 Task: Create ChildIssue0000000406 as Child Issue of Issue Issue0000000203 in Backlog  in Scrum Project Project0000000041 in Jira. Create ChildIssue0000000407 as Child Issue of Issue Issue0000000204 in Backlog  in Scrum Project Project0000000041 in Jira. Create ChildIssue0000000408 as Child Issue of Issue Issue0000000204 in Backlog  in Scrum Project Project0000000041 in Jira. Create ChildIssue0000000409 as Child Issue of Issue Issue0000000205 in Backlog  in Scrum Project Project0000000041 in Jira. Create ChildIssue0000000410 as Child Issue of Issue Issue0000000205 in Backlog  in Scrum Project Project0000000041 in Jira
Action: Mouse moved to (364, 444)
Screenshot: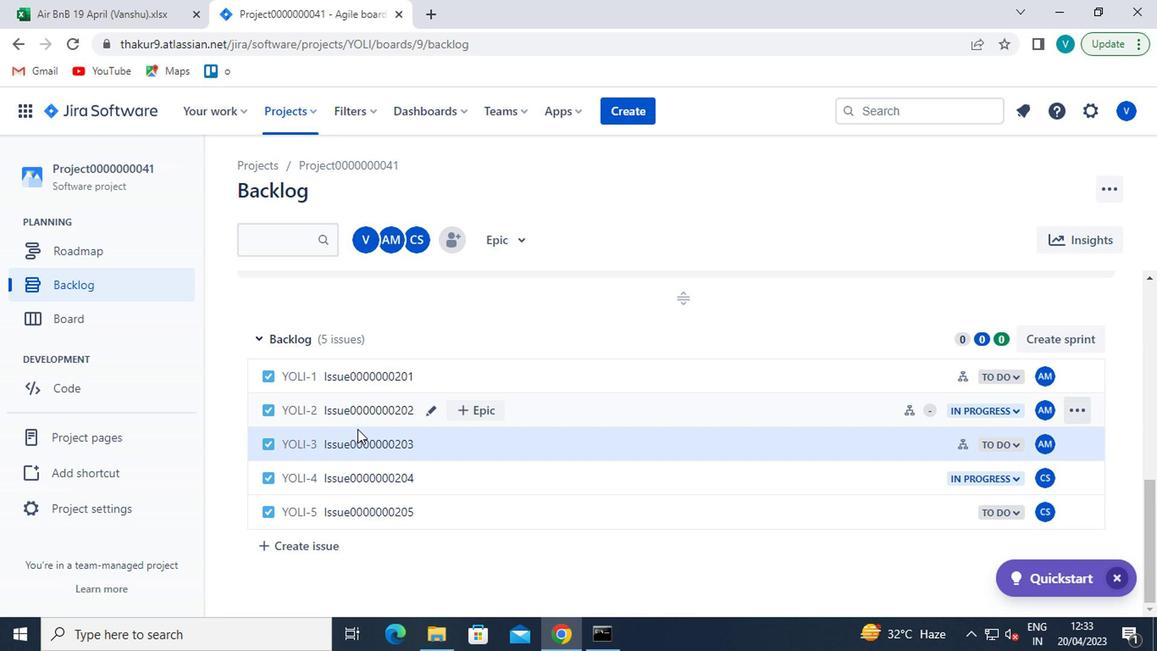 
Action: Mouse pressed left at (364, 444)
Screenshot: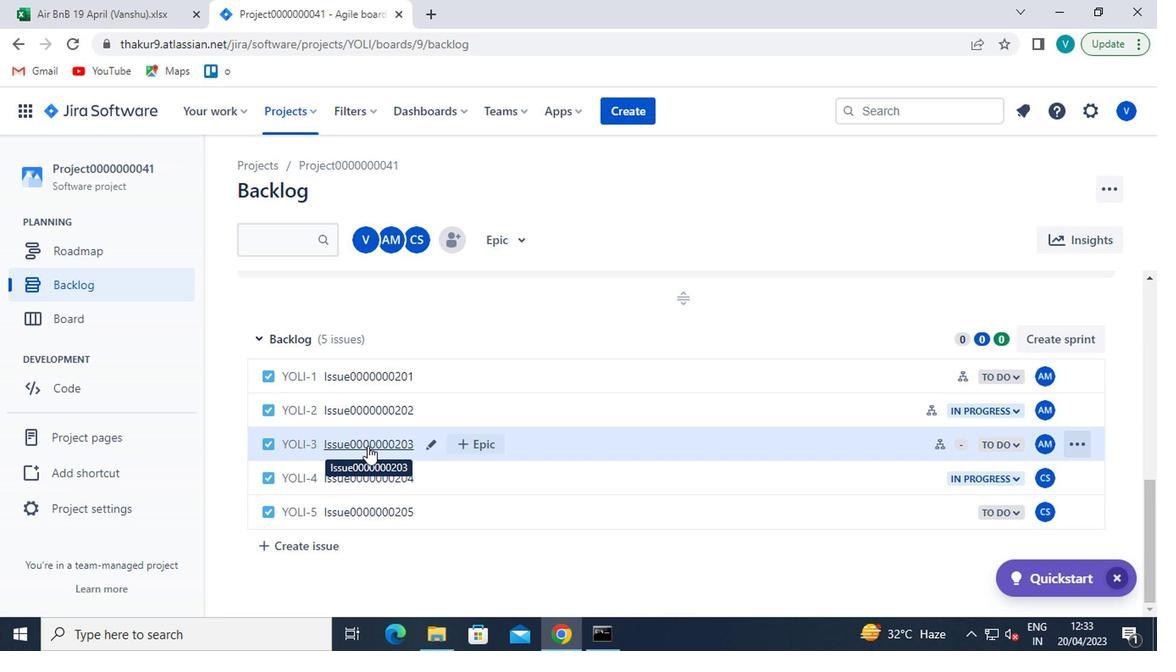 
Action: Mouse moved to (860, 360)
Screenshot: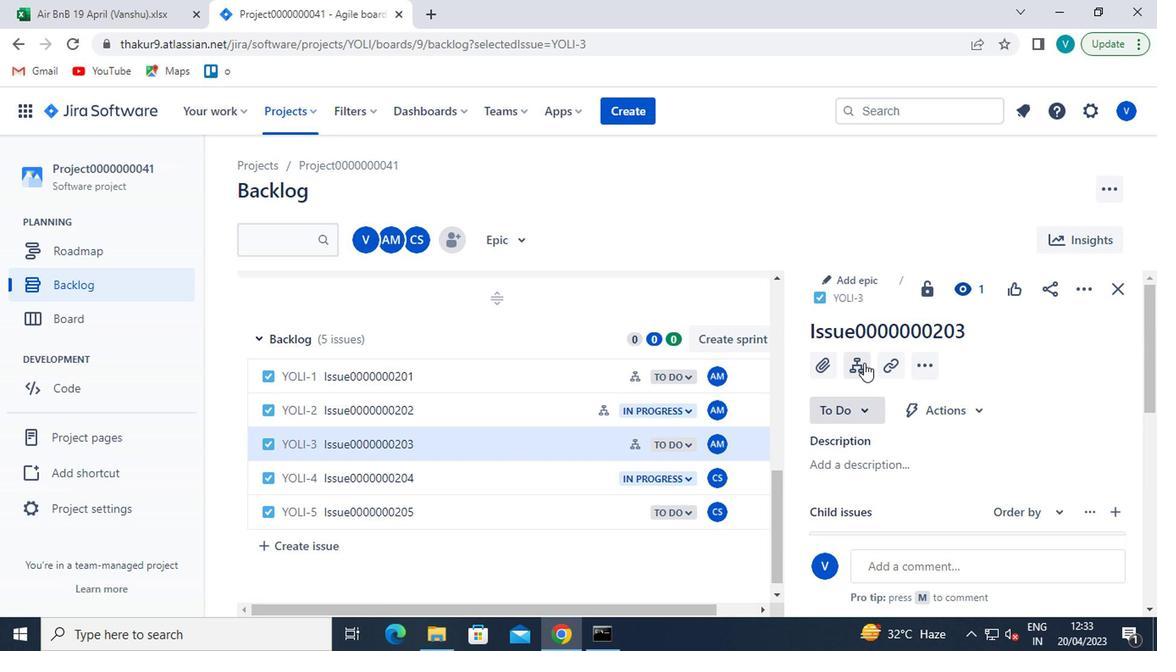 
Action: Mouse pressed left at (860, 360)
Screenshot: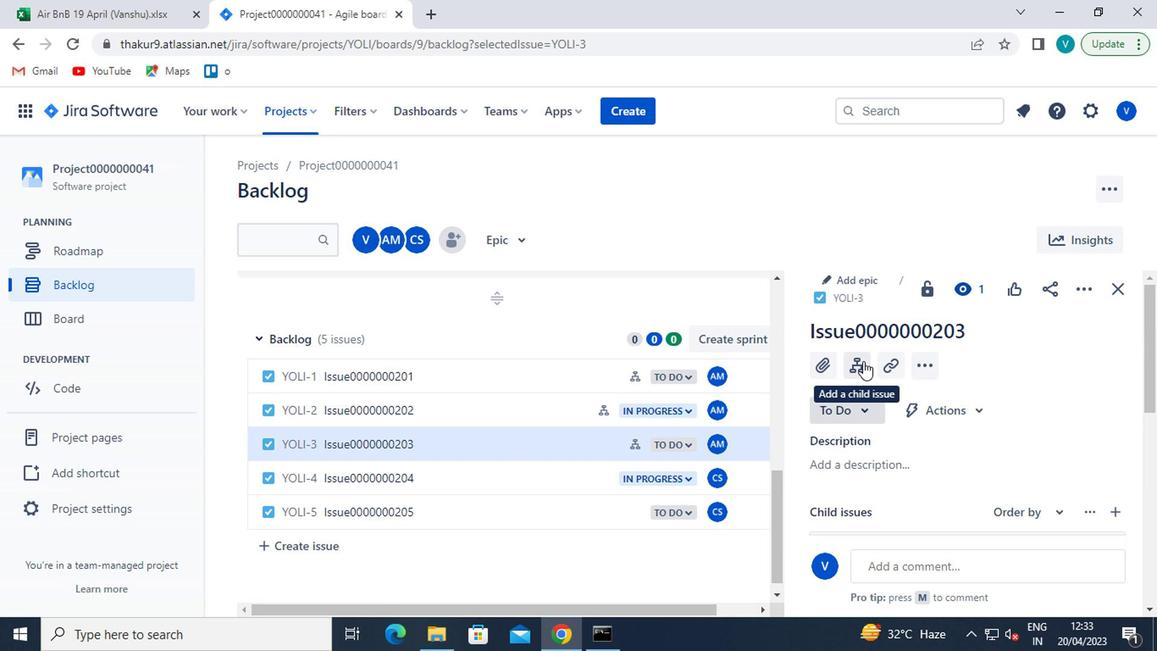 
Action: Mouse moved to (891, 431)
Screenshot: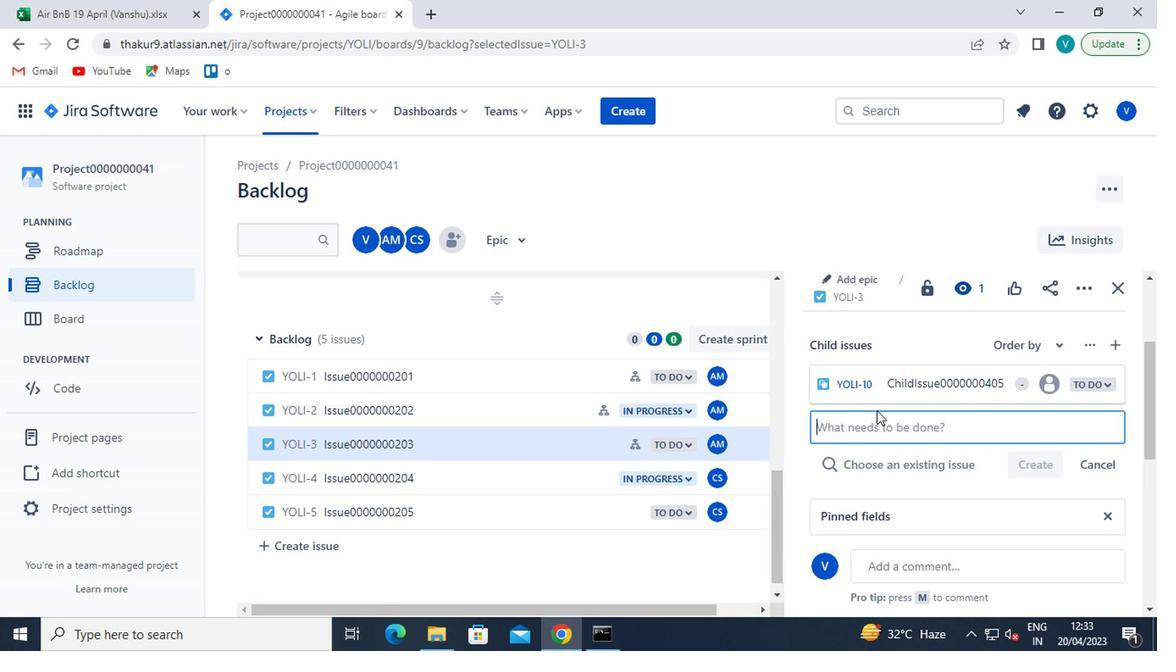 
Action: Mouse pressed left at (891, 431)
Screenshot: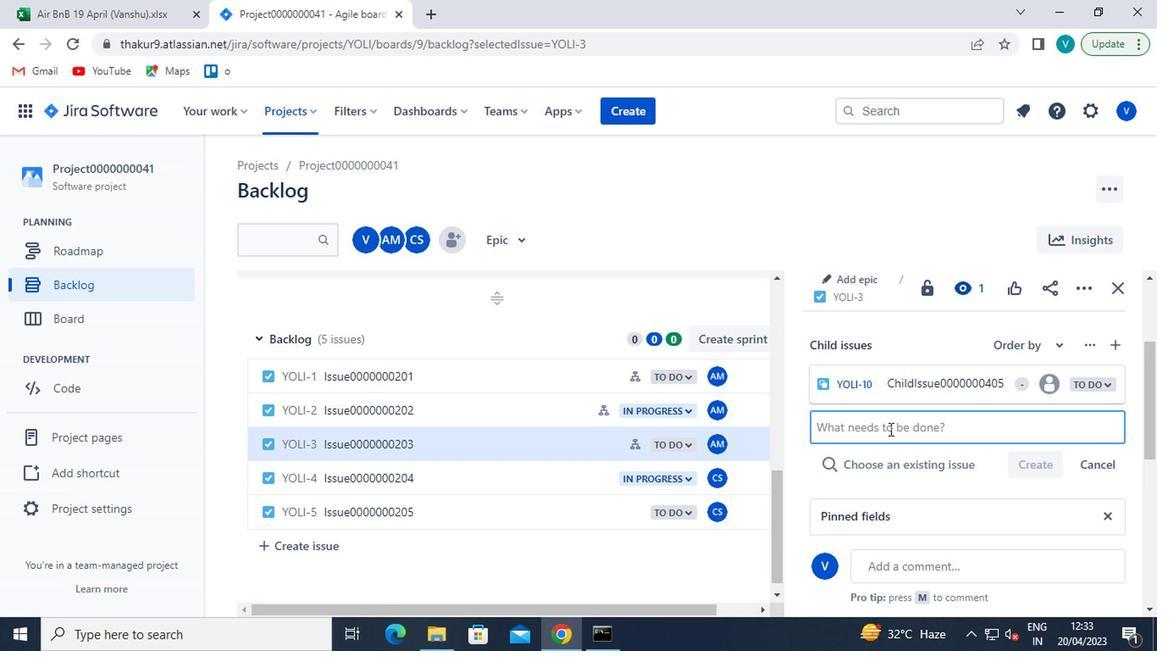 
Action: Mouse moved to (871, 446)
Screenshot: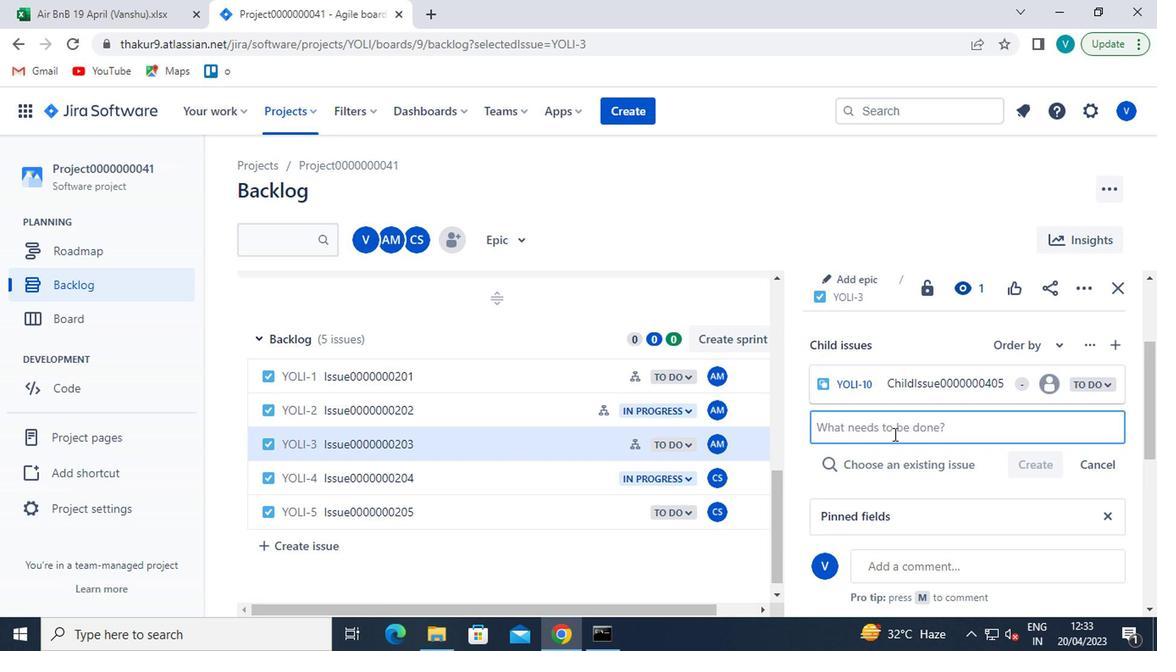 
Action: Key pressed <Key.shift>CHILD<Key.shift>ISSUE0
Screenshot: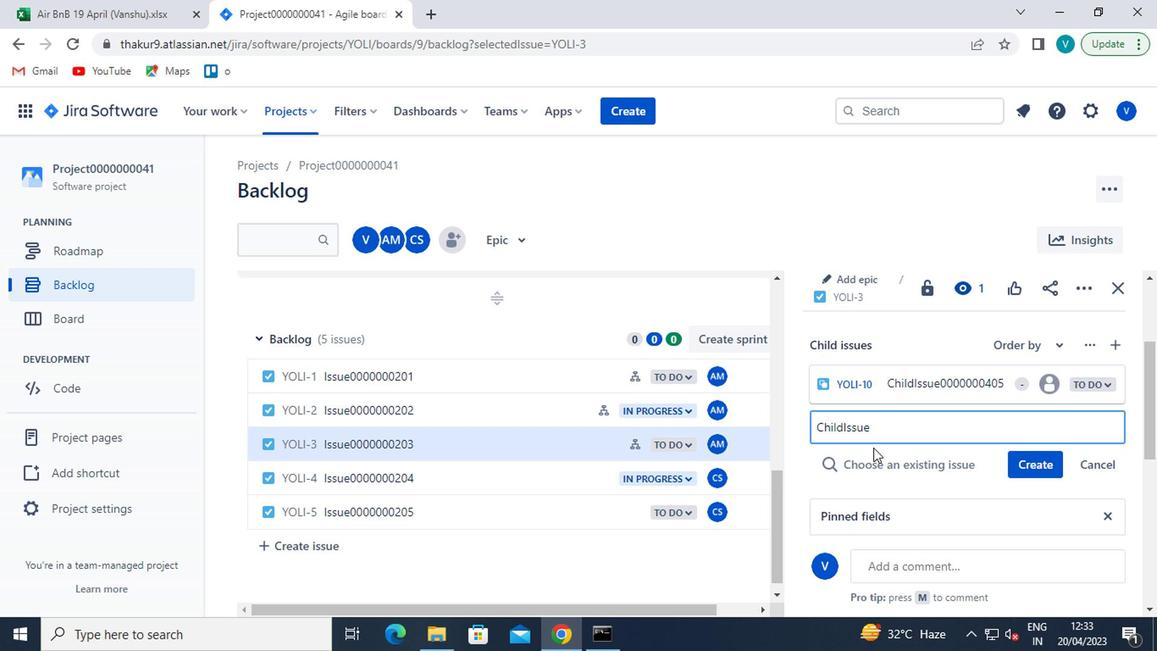
Action: Mouse moved to (867, 449)
Screenshot: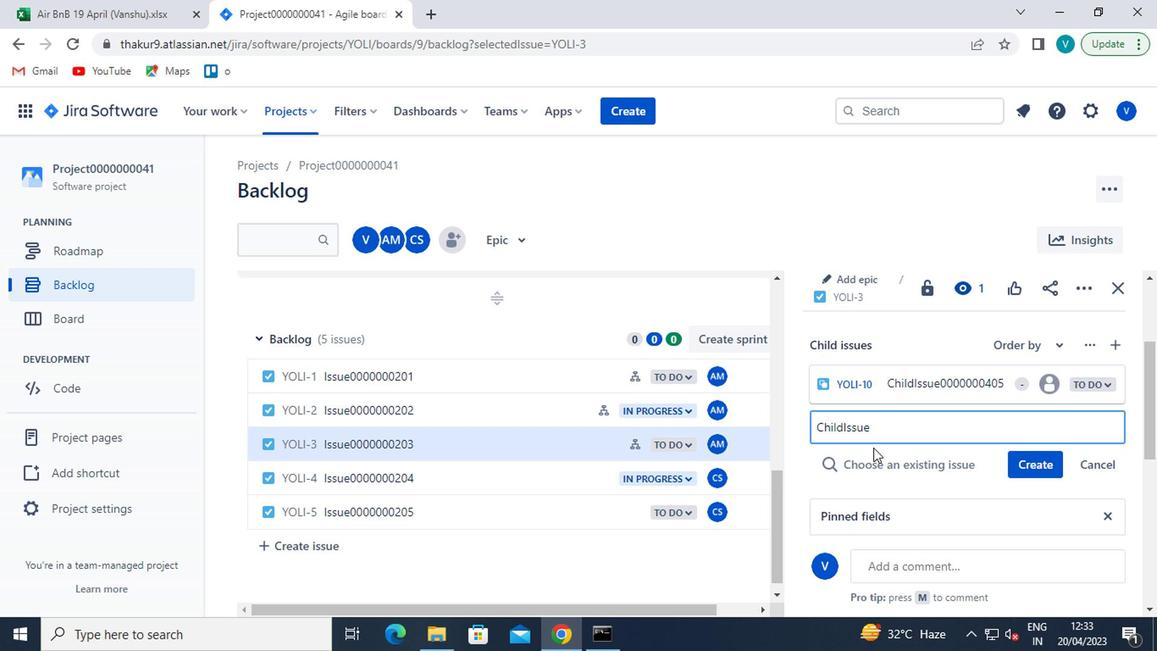 
Action: Key pressed 0
Screenshot: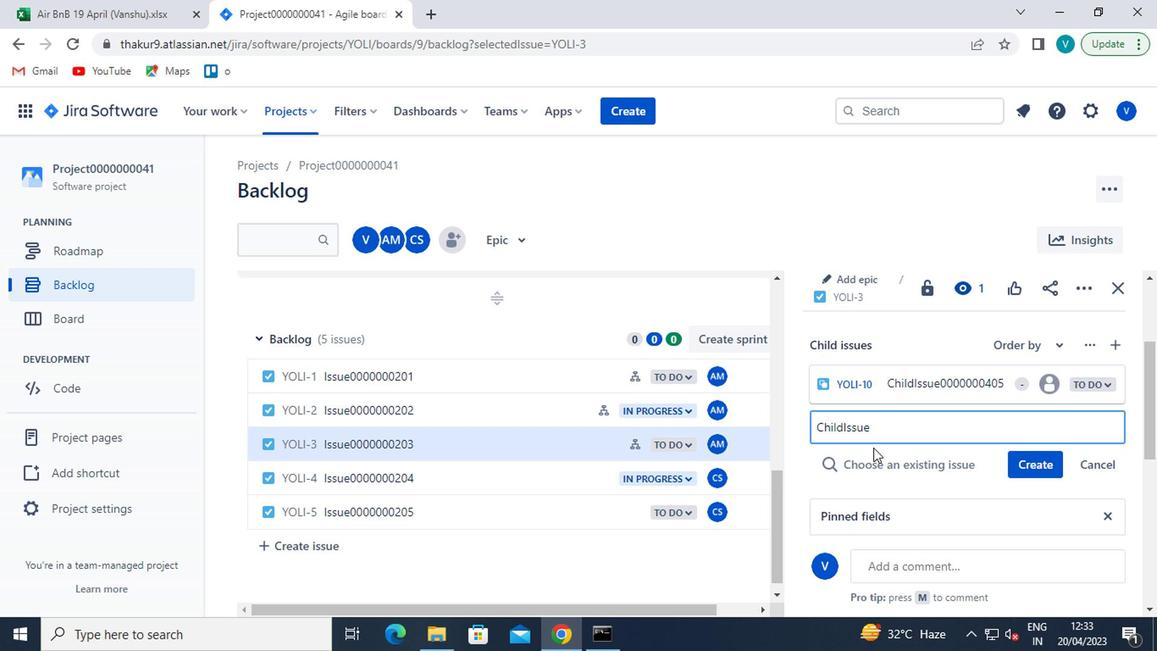 
Action: Mouse moved to (850, 460)
Screenshot: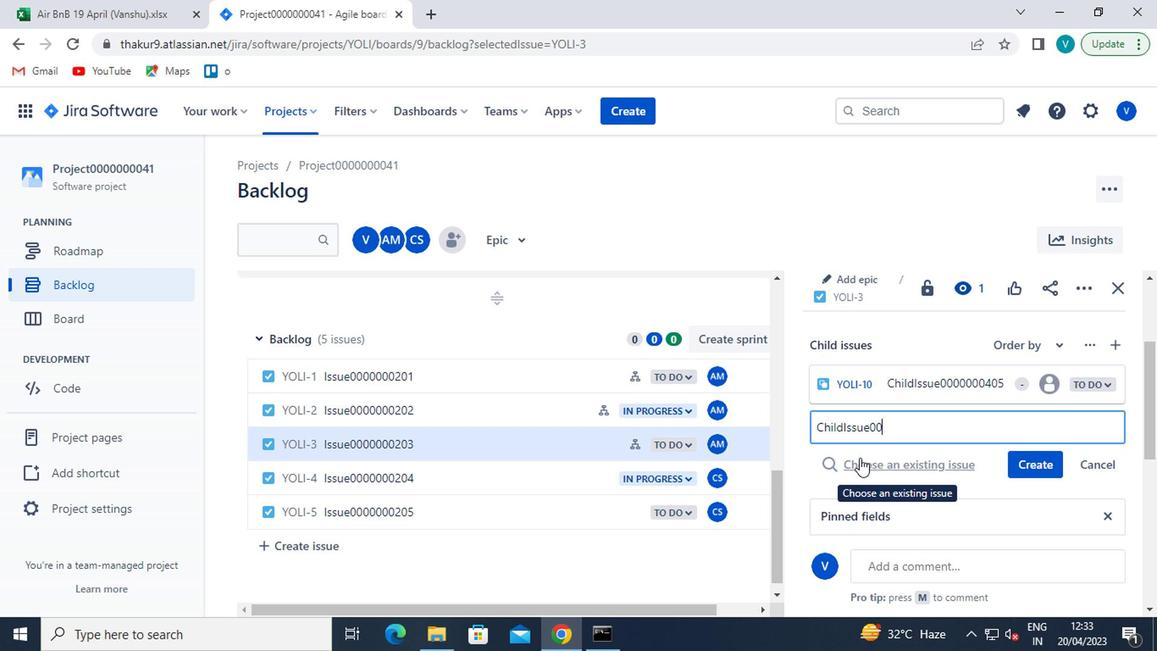 
Action: Key pressed 0
Screenshot: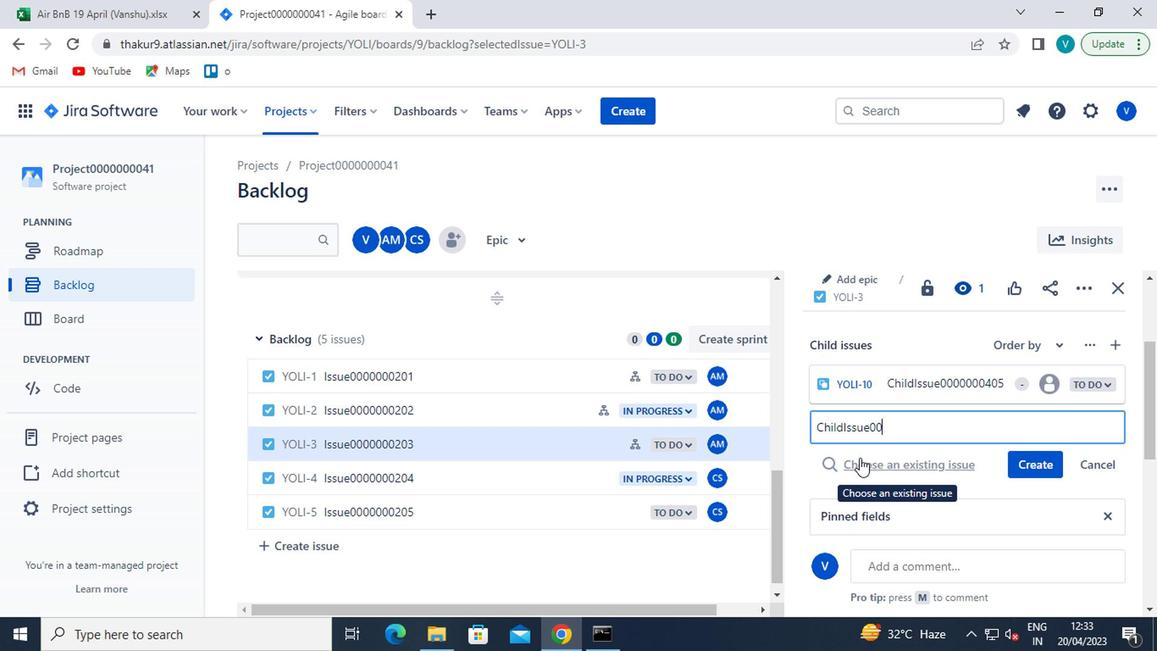
Action: Mouse moved to (844, 464)
Screenshot: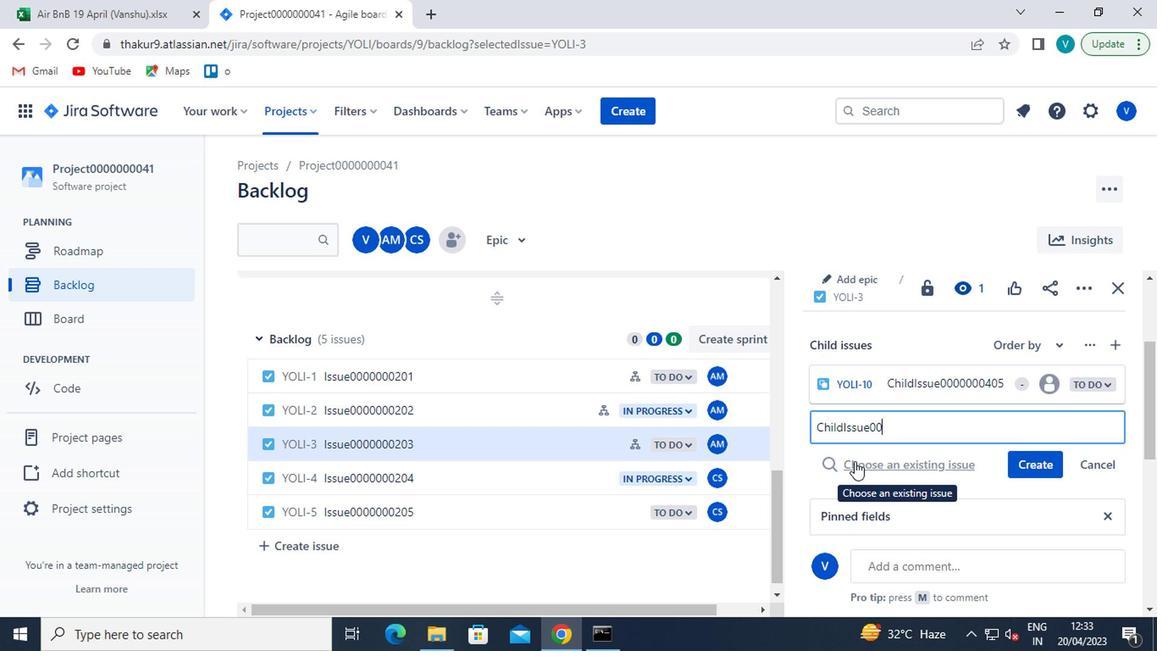 
Action: Key pressed 0
Screenshot: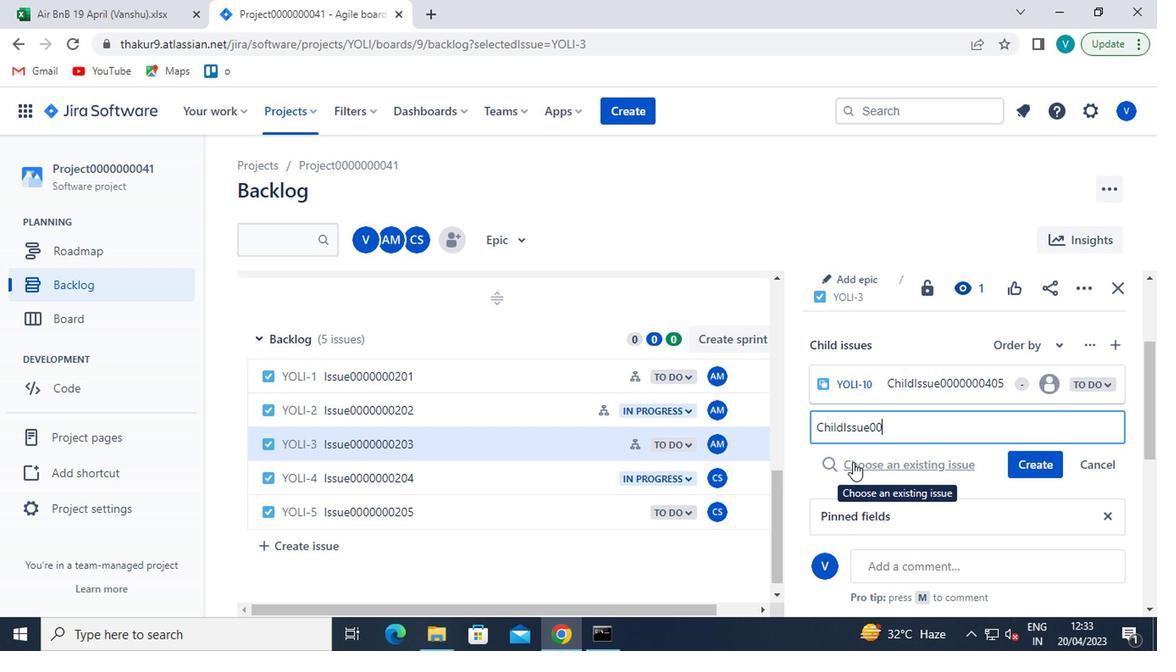
Action: Mouse moved to (842, 466)
Screenshot: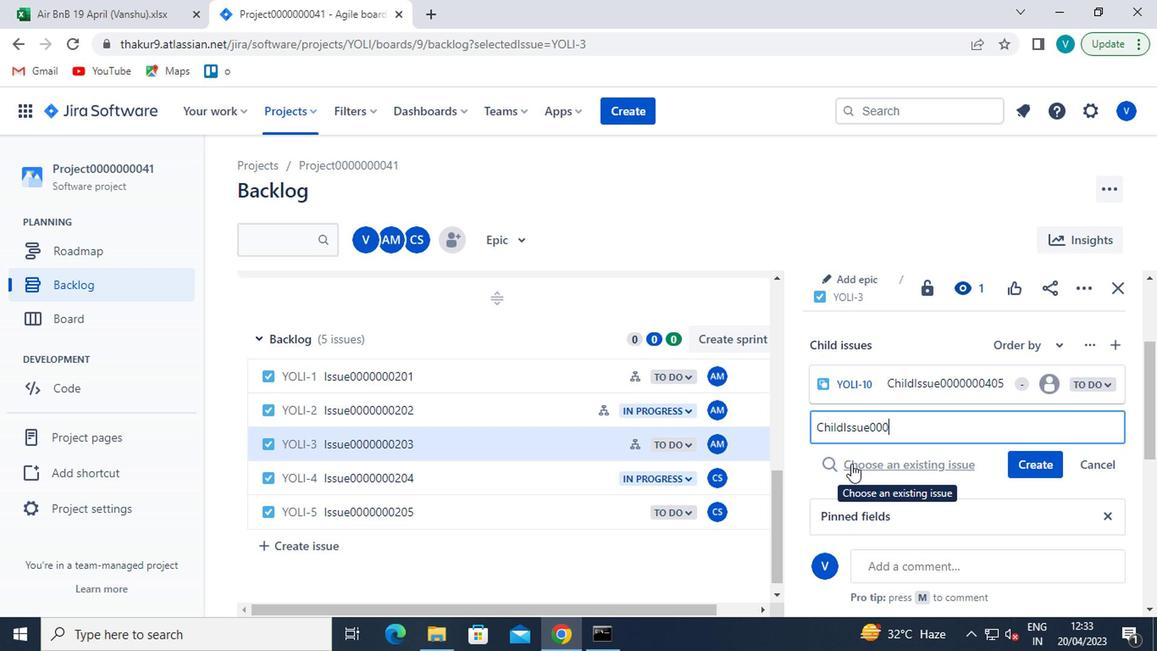
Action: Key pressed 0
Screenshot: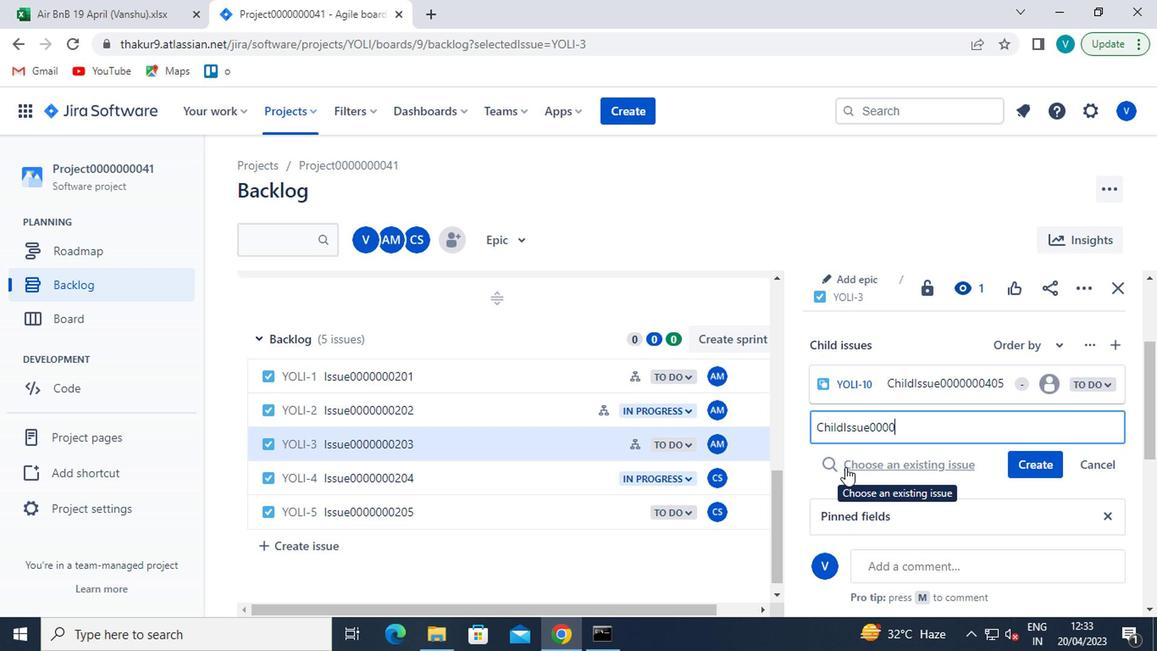 
Action: Mouse moved to (842, 466)
Screenshot: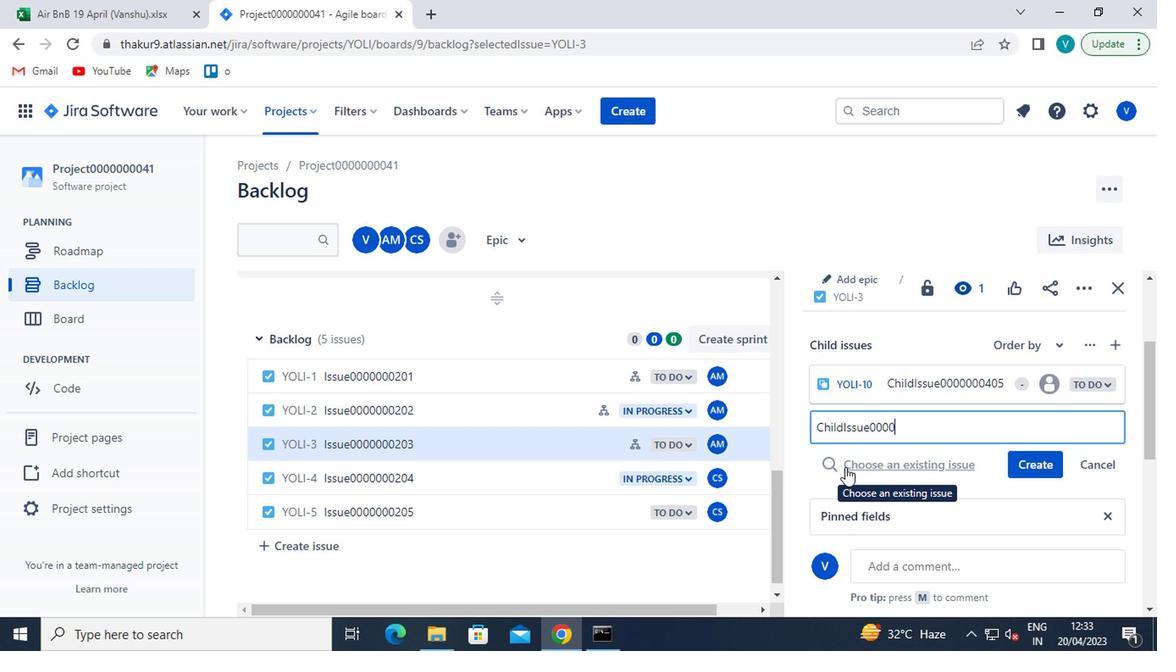 
Action: Key pressed 0
Screenshot: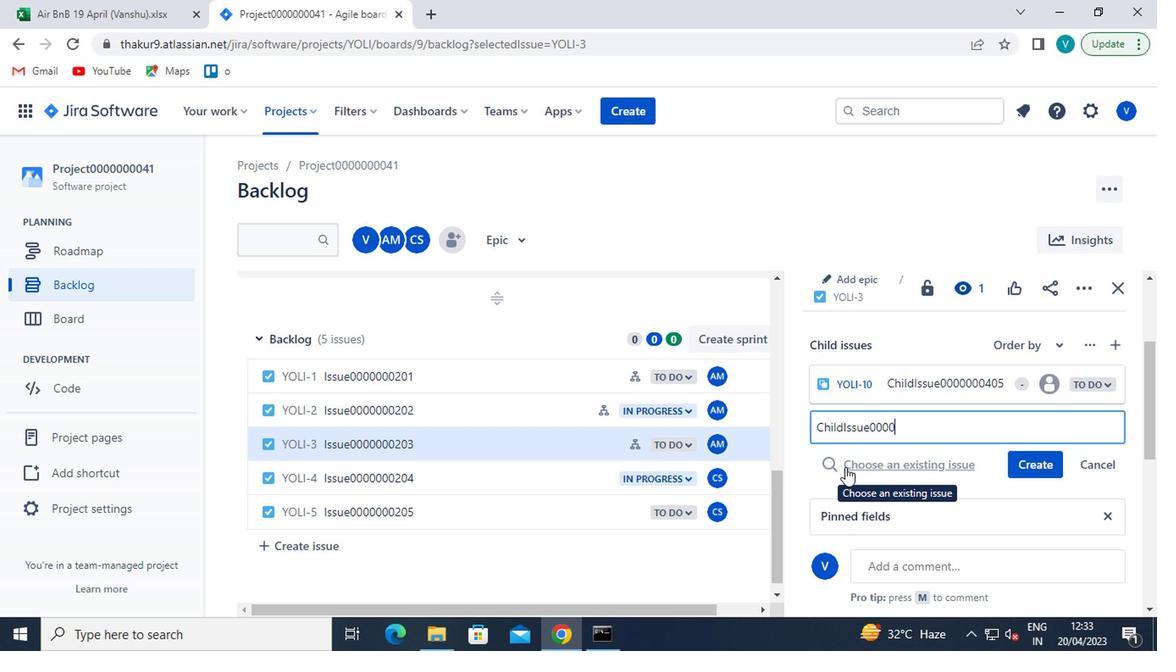 
Action: Mouse moved to (840, 468)
Screenshot: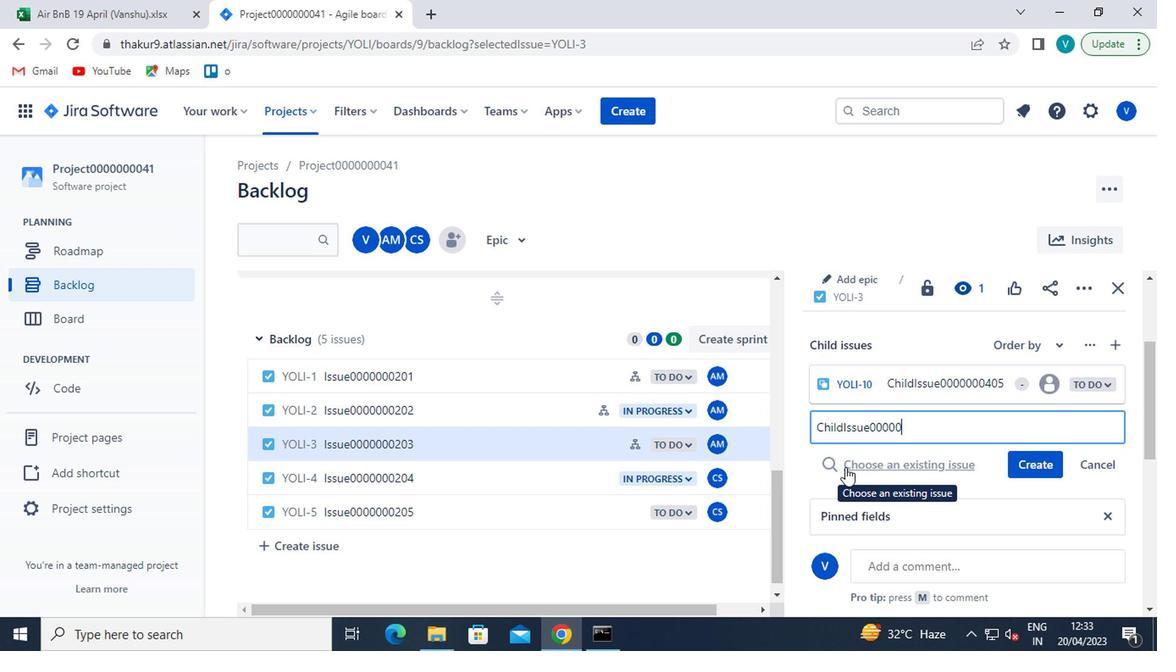 
Action: Key pressed 0
Screenshot: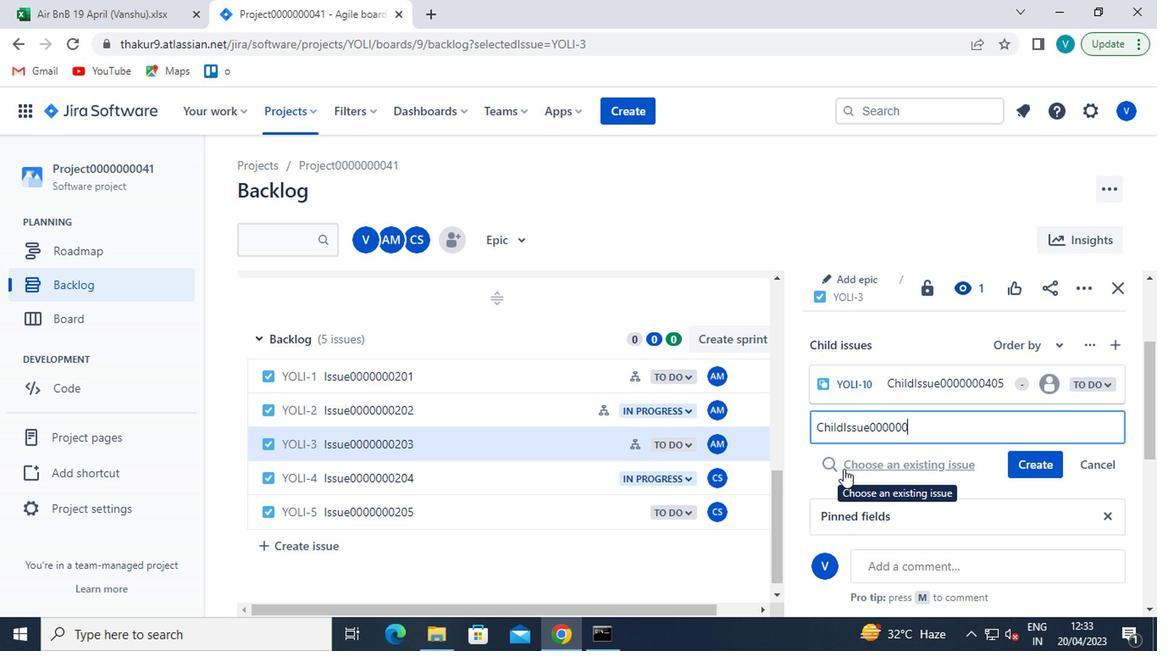 
Action: Mouse moved to (838, 469)
Screenshot: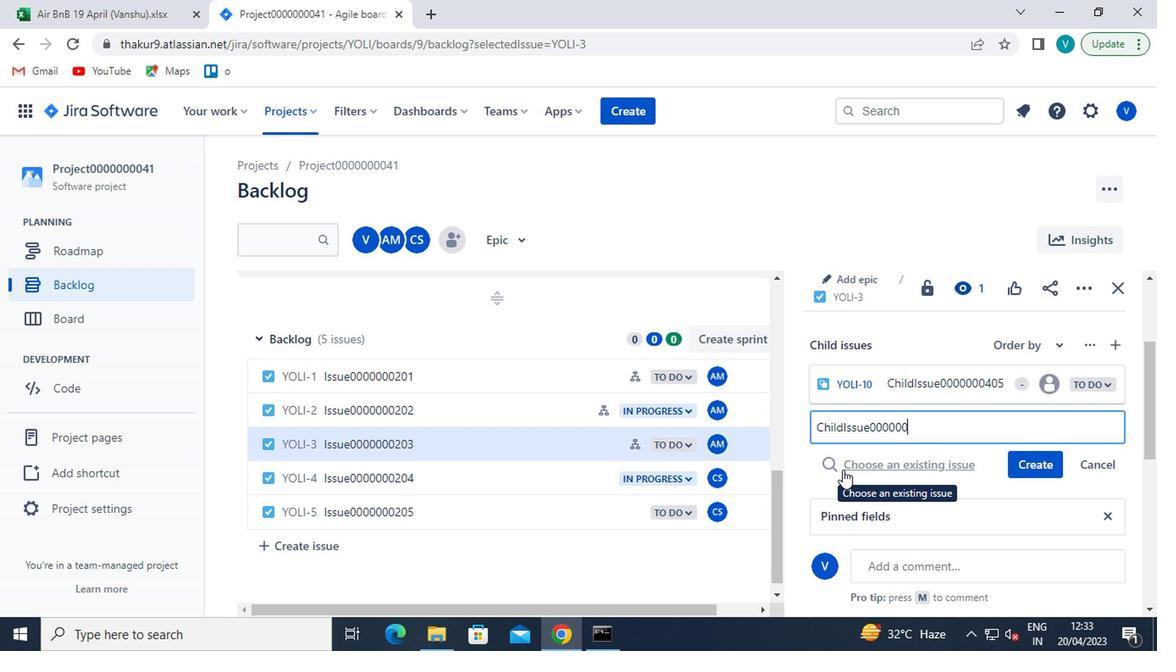 
Action: Key pressed 406
Screenshot: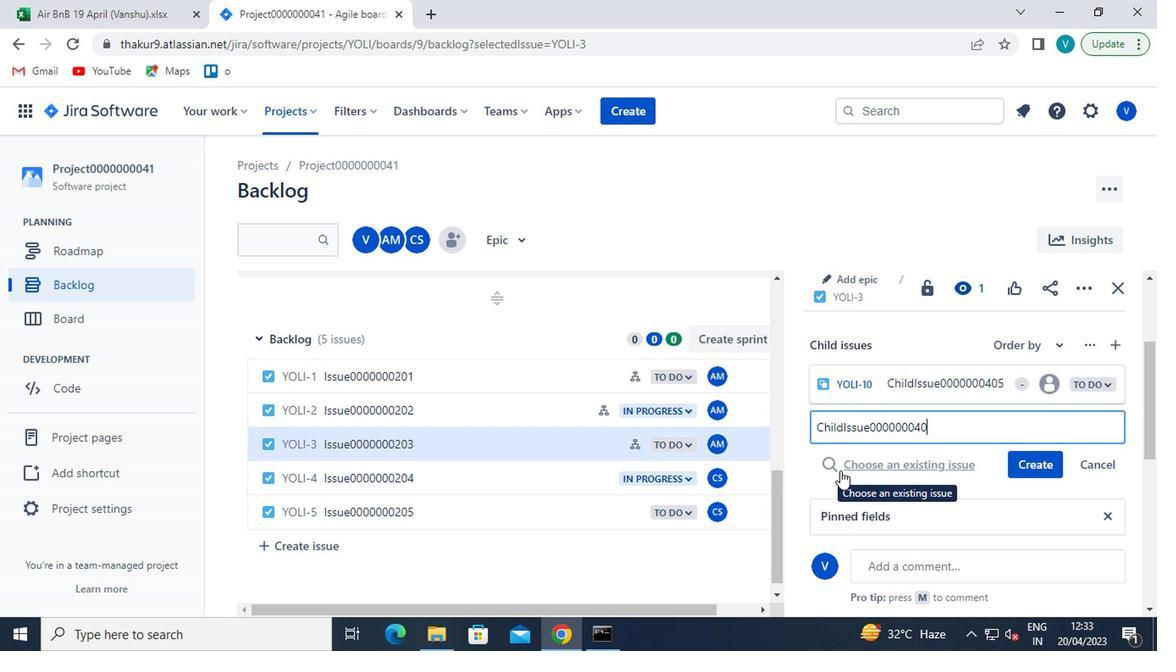 
Action: Mouse moved to (1038, 462)
Screenshot: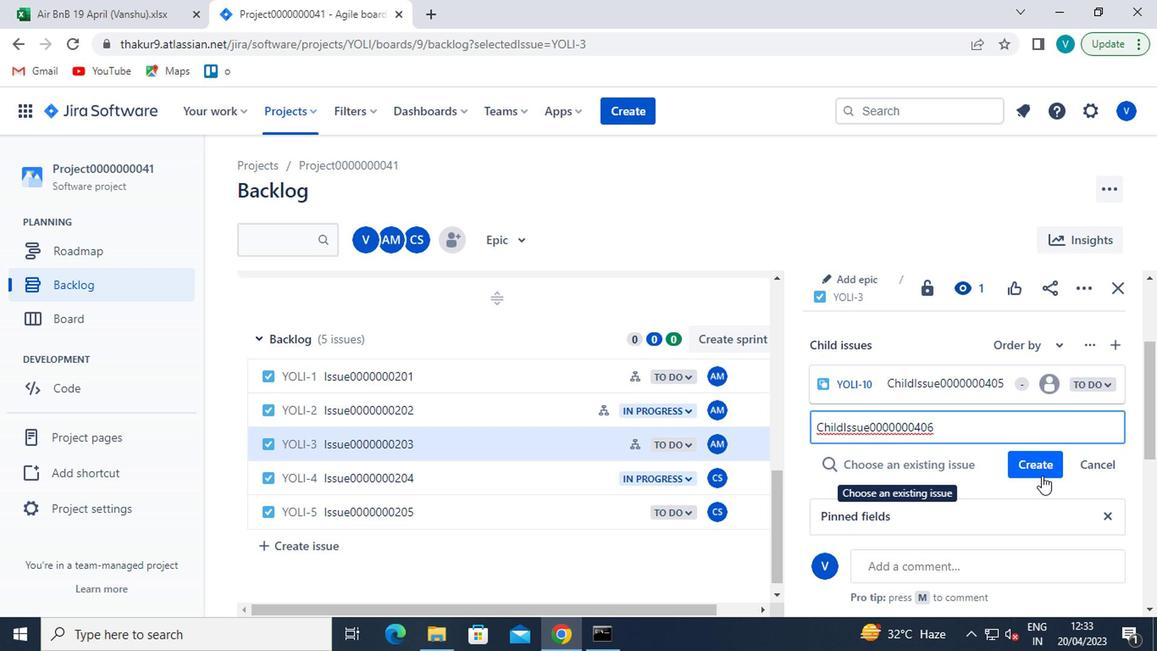 
Action: Mouse pressed left at (1038, 462)
Screenshot: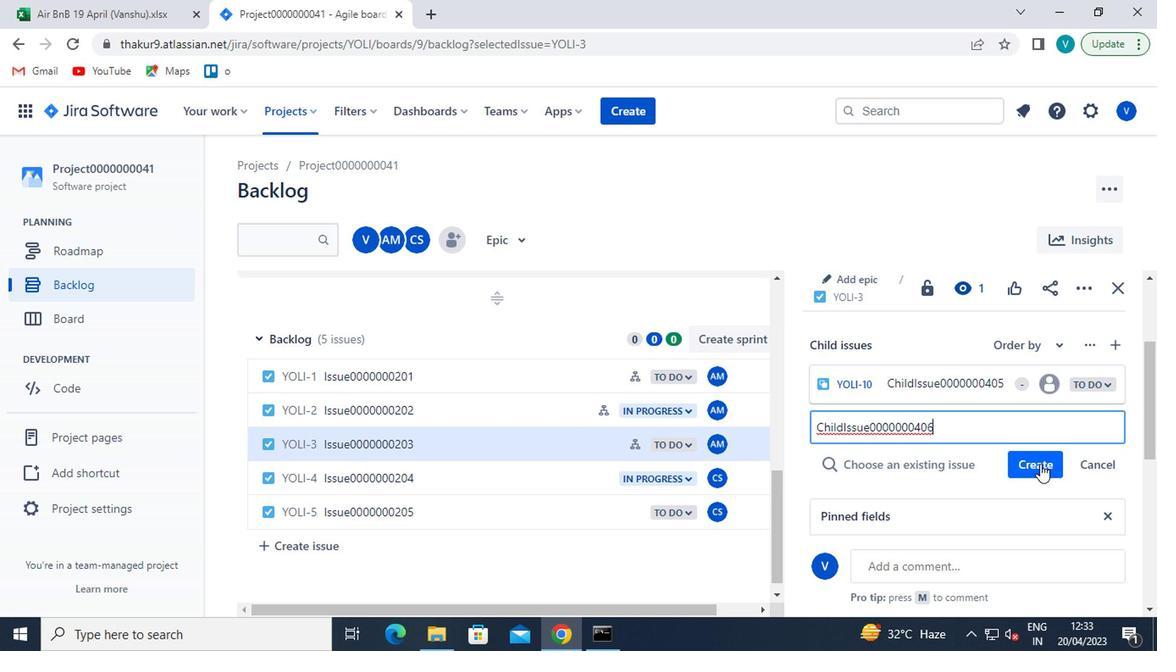
Action: Mouse moved to (374, 483)
Screenshot: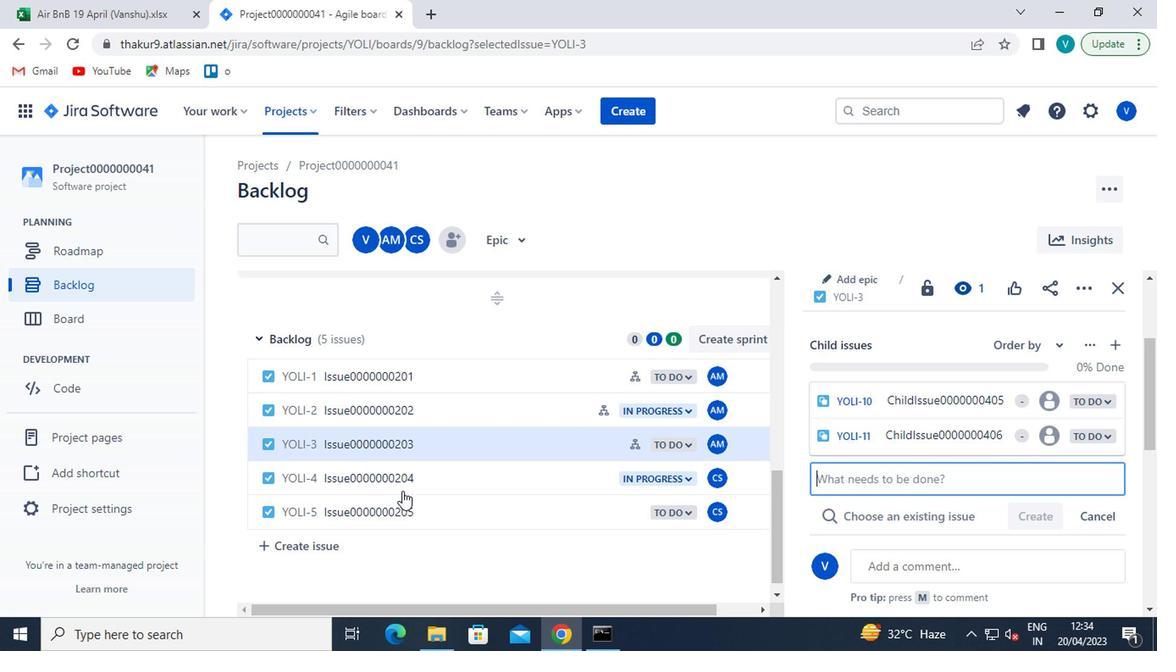 
Action: Mouse pressed left at (374, 483)
Screenshot: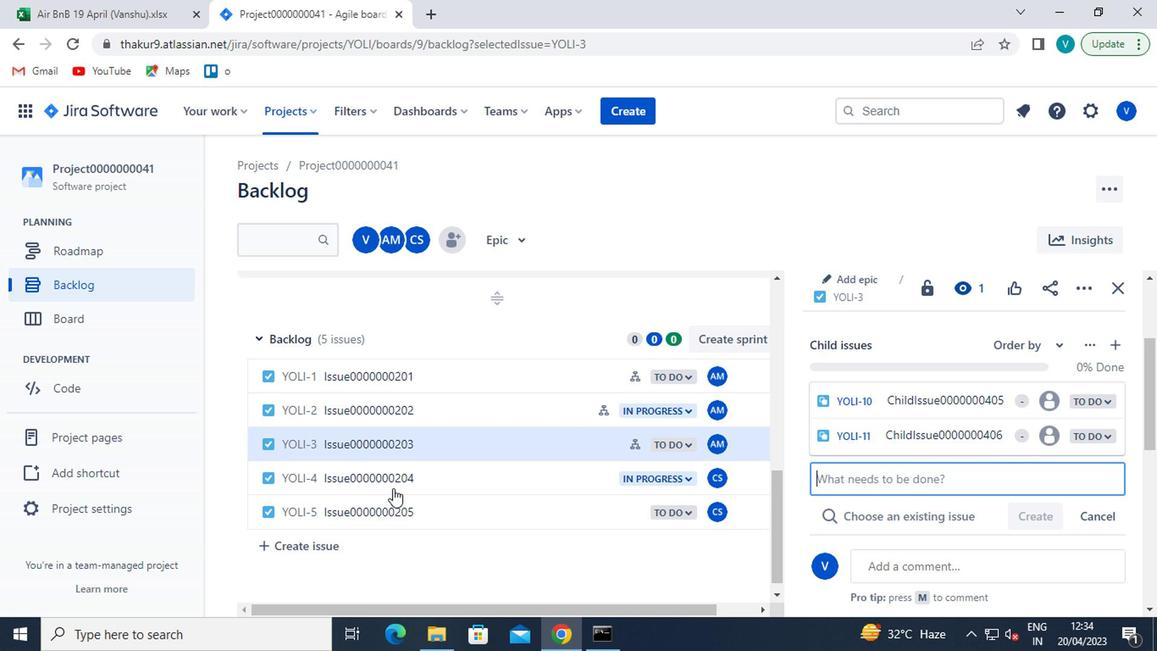 
Action: Mouse moved to (860, 361)
Screenshot: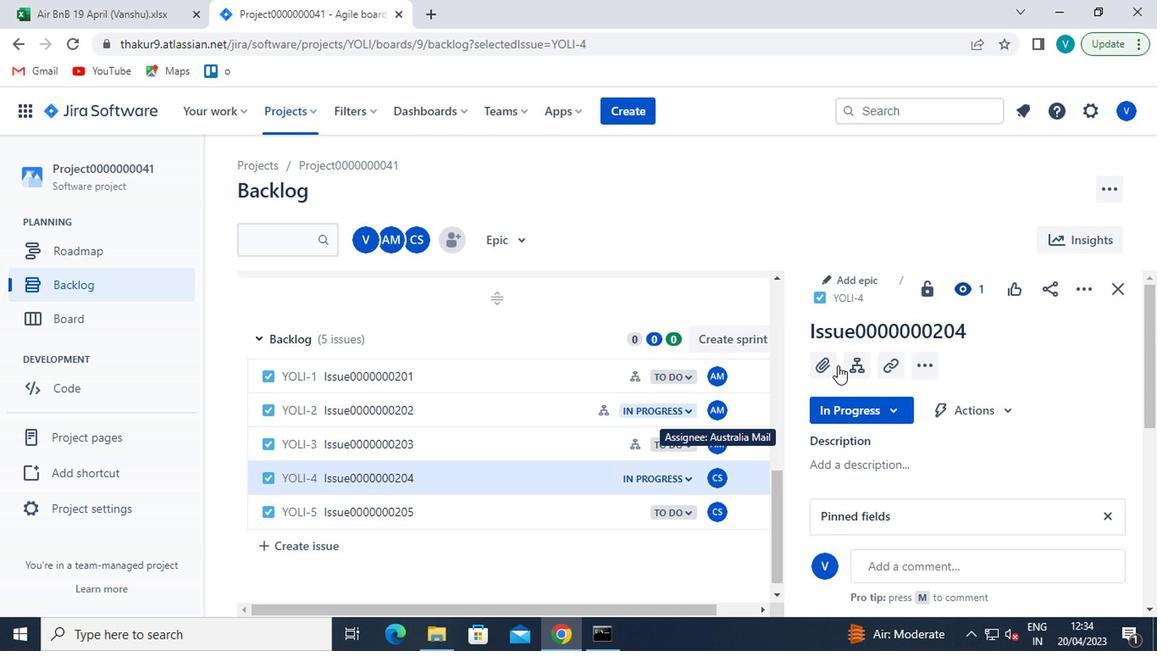 
Action: Mouse pressed left at (860, 361)
Screenshot: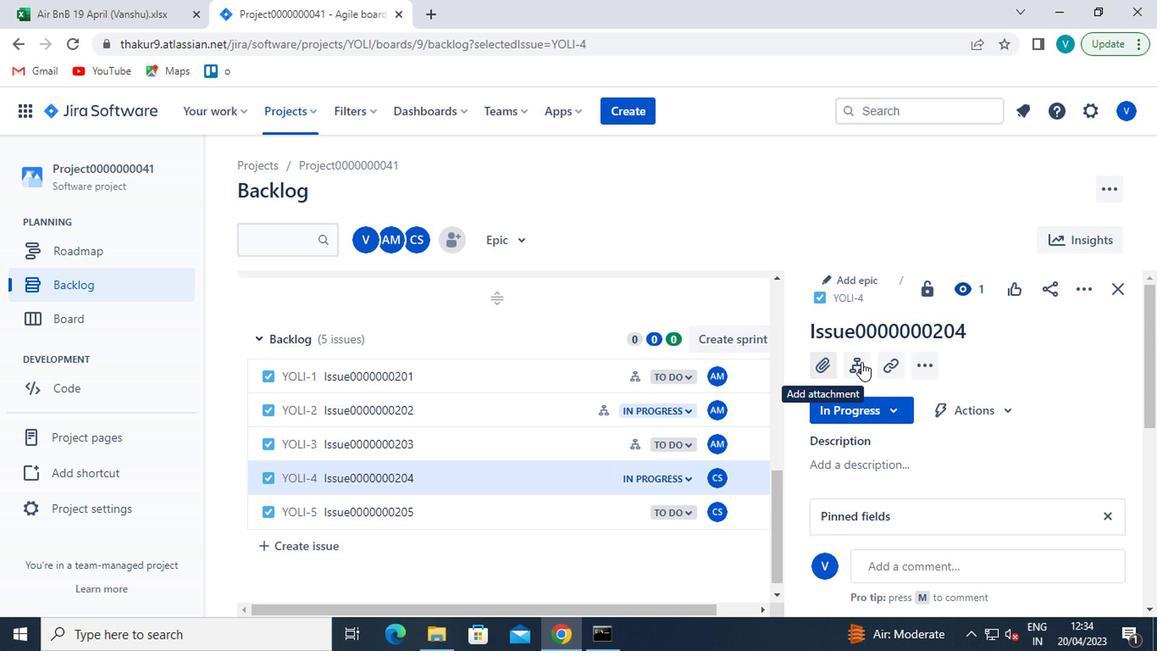 
Action: Mouse moved to (873, 426)
Screenshot: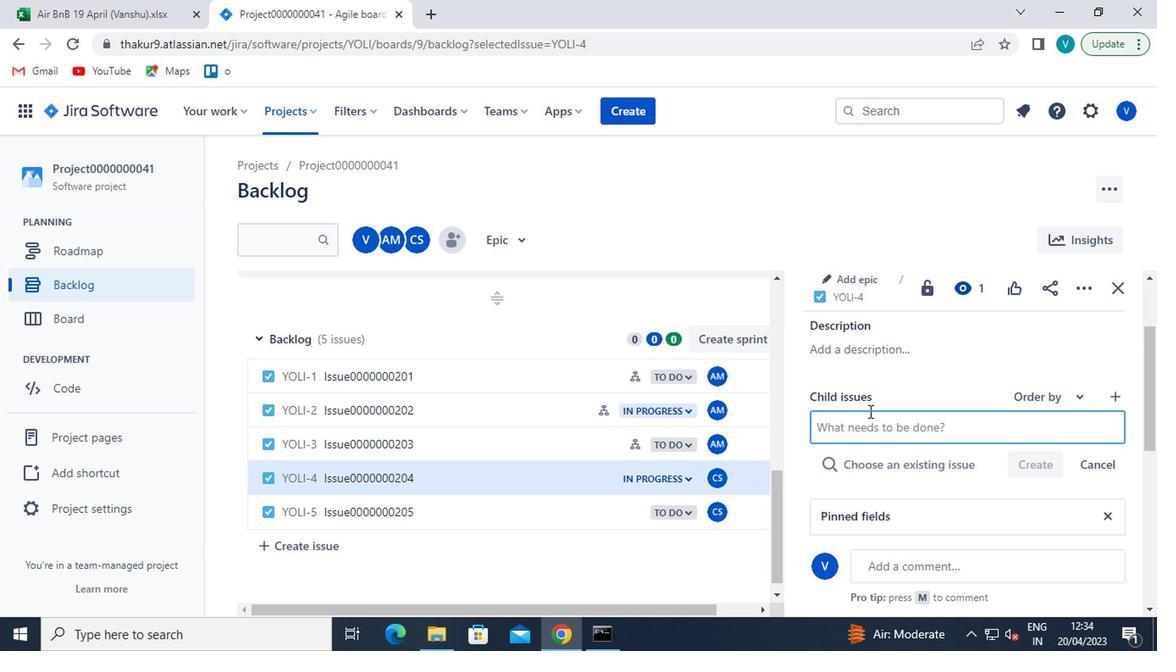 
Action: Mouse pressed left at (873, 426)
Screenshot: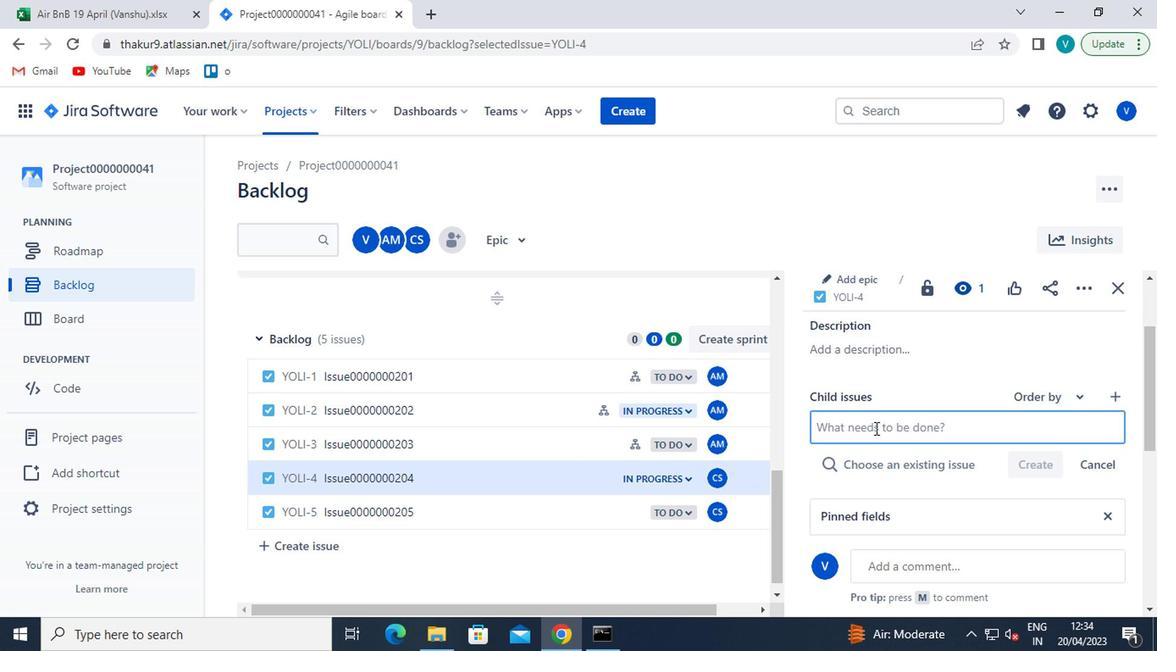 
Action: Mouse moved to (850, 443)
Screenshot: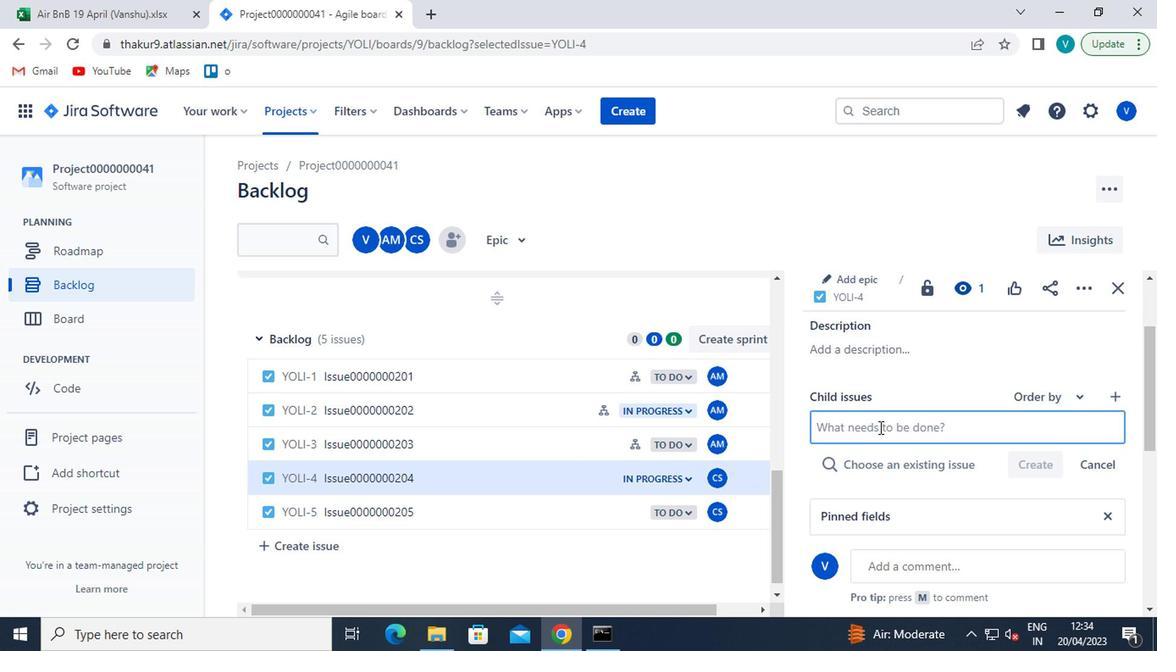 
Action: Key pressed <Key.shift><Key.shift><Key.shift><Key.shift><Key.shift><Key.shift><Key.shift><Key.shift><Key.shift>CHILD<Key.shift>ISSUE
Screenshot: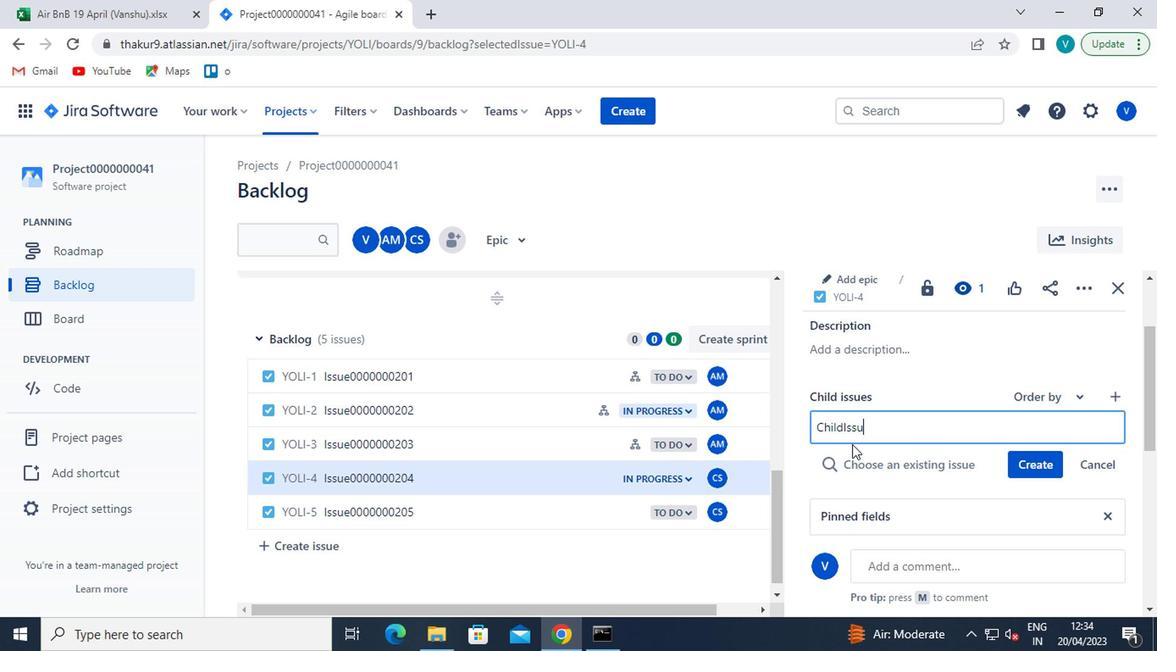 
Action: Mouse moved to (848, 443)
Screenshot: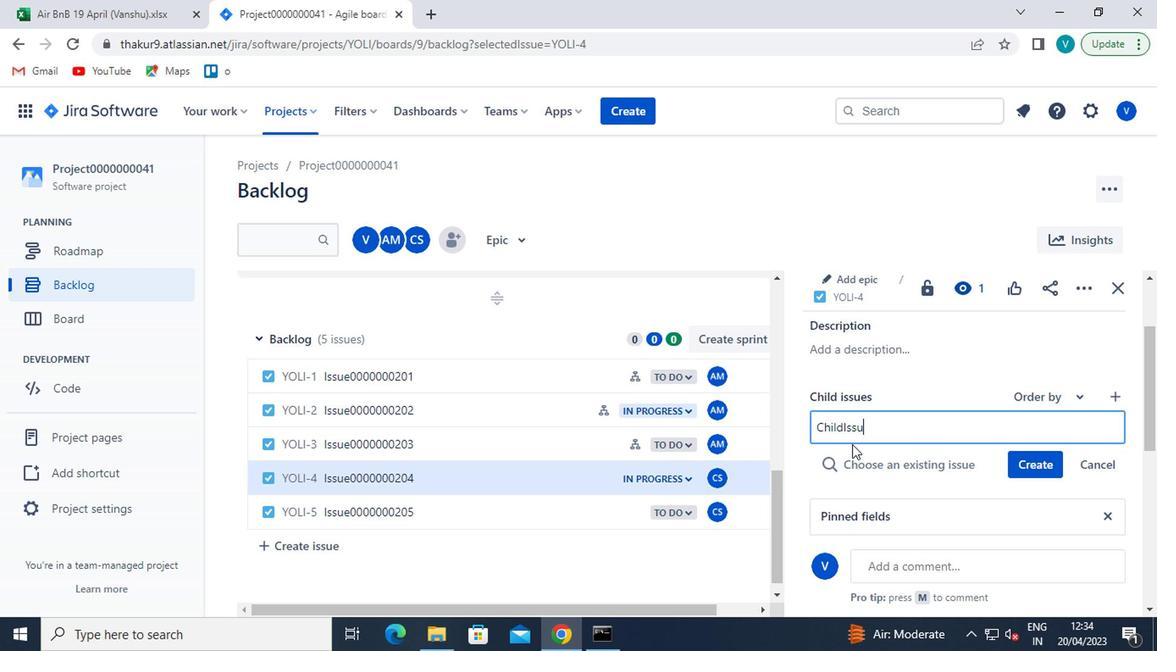 
Action: Key pressed 000
Screenshot: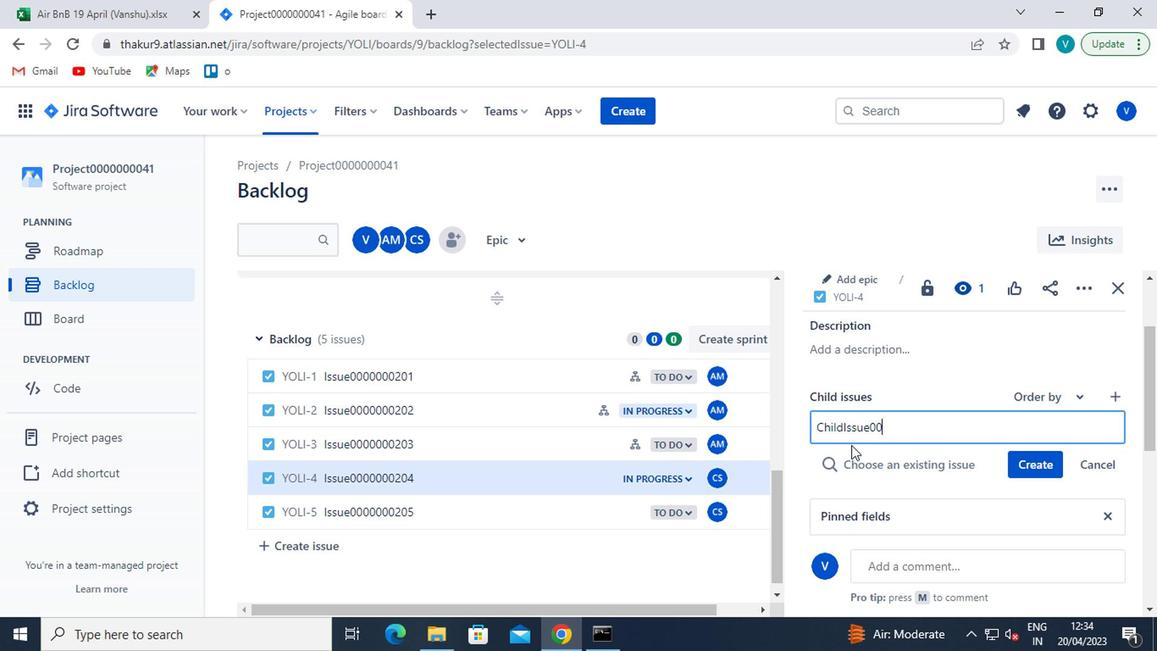 
Action: Mouse moved to (847, 443)
Screenshot: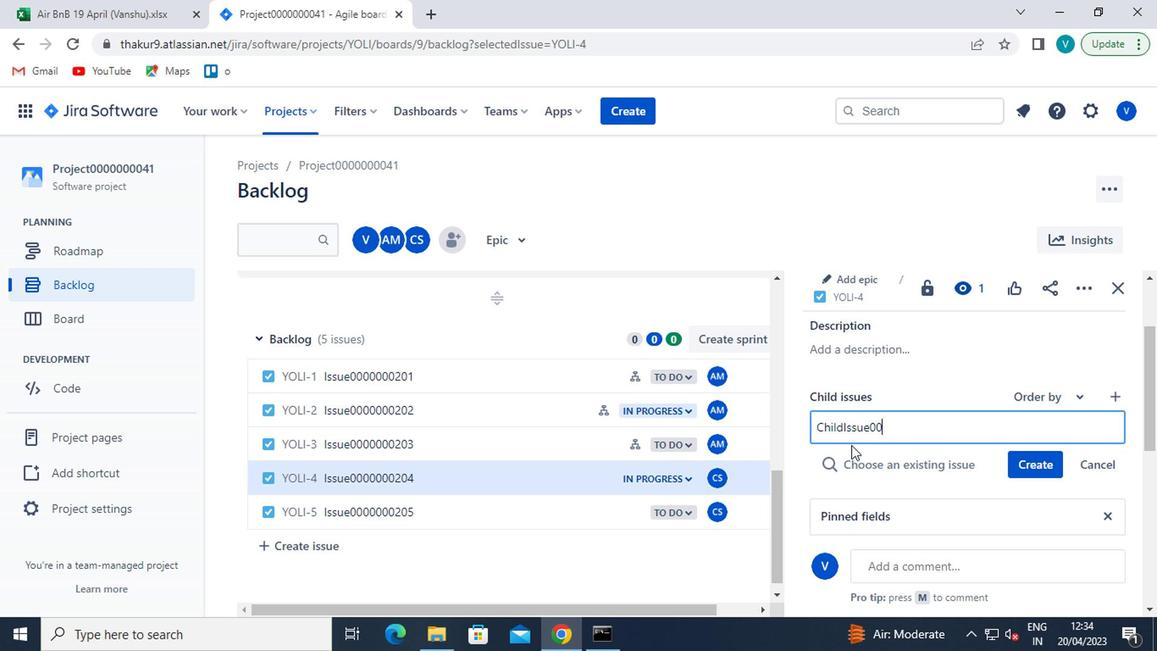 
Action: Key pressed 00
Screenshot: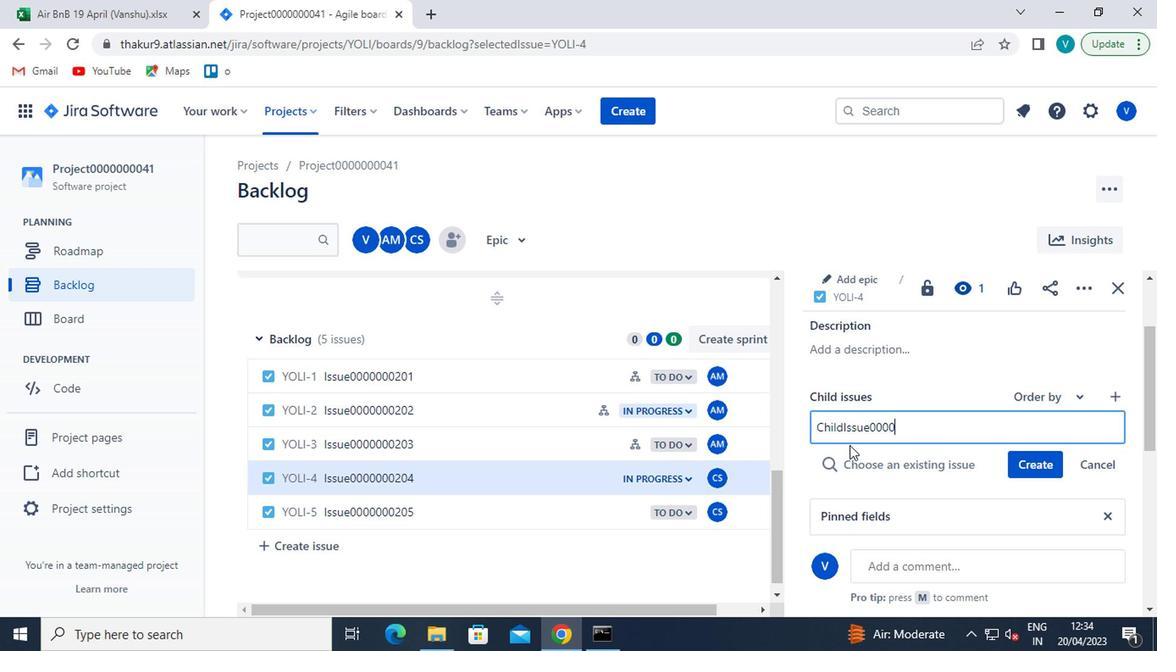 
Action: Mouse moved to (847, 444)
Screenshot: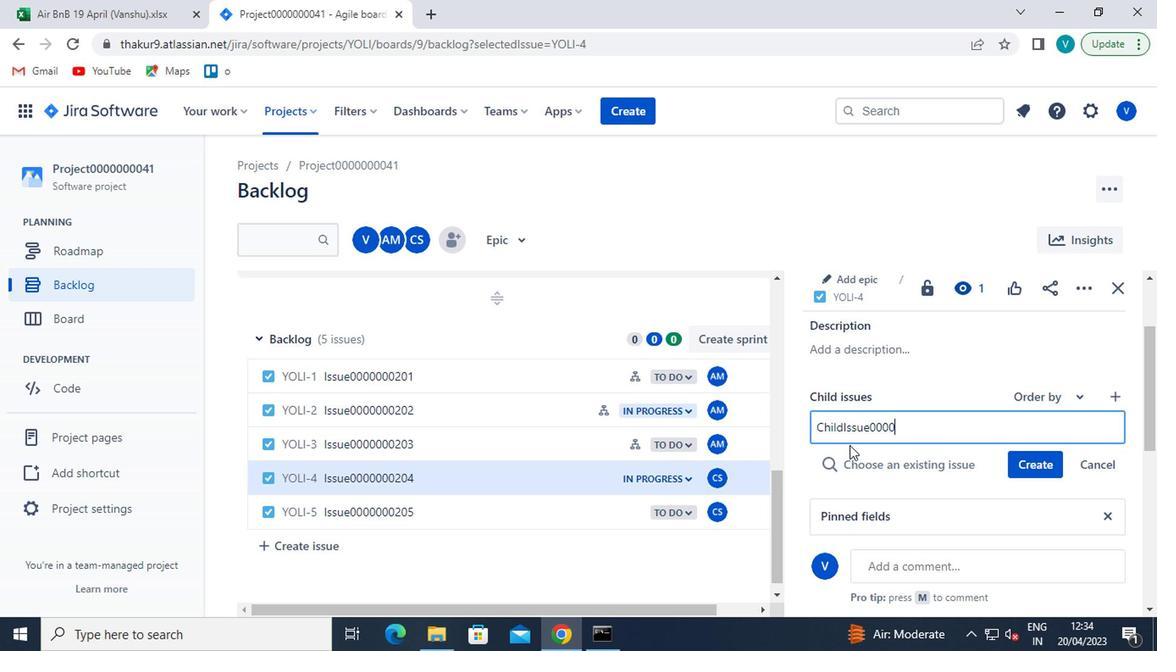 
Action: Key pressed 00
Screenshot: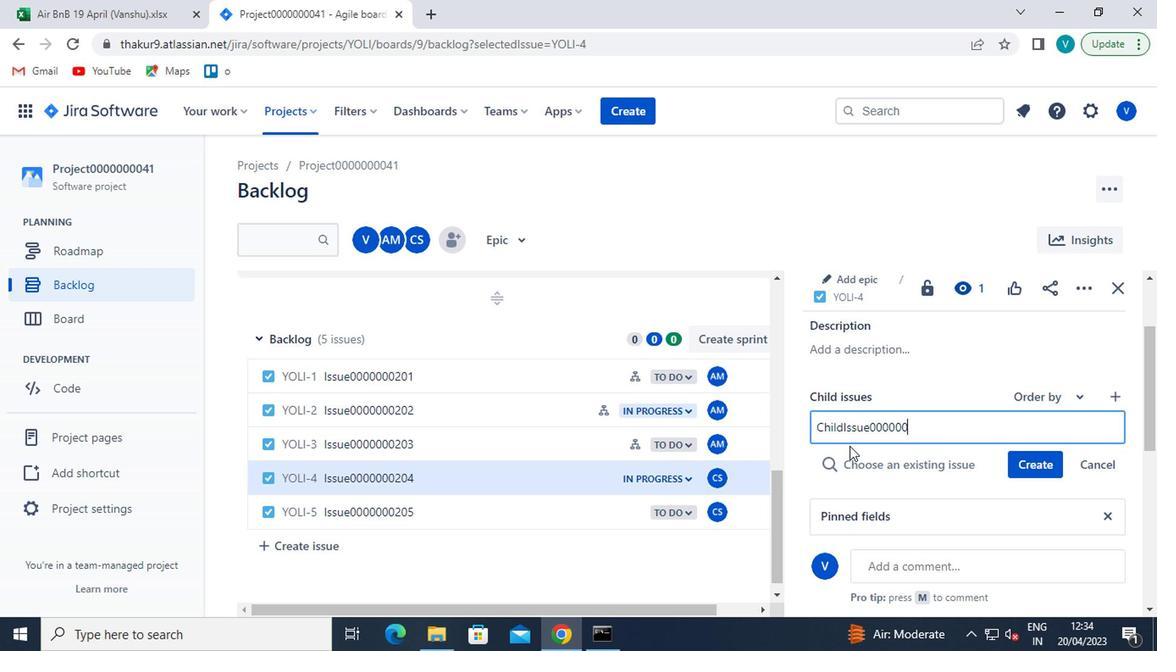 
Action: Mouse moved to (845, 446)
Screenshot: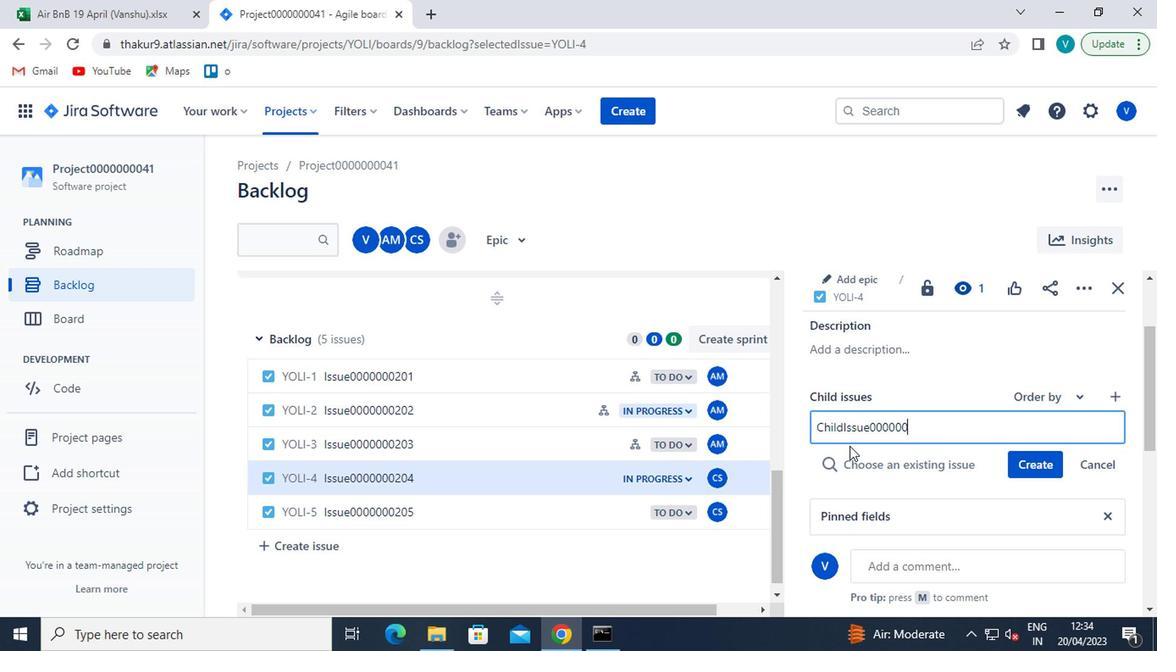 
Action: Key pressed 407
Screenshot: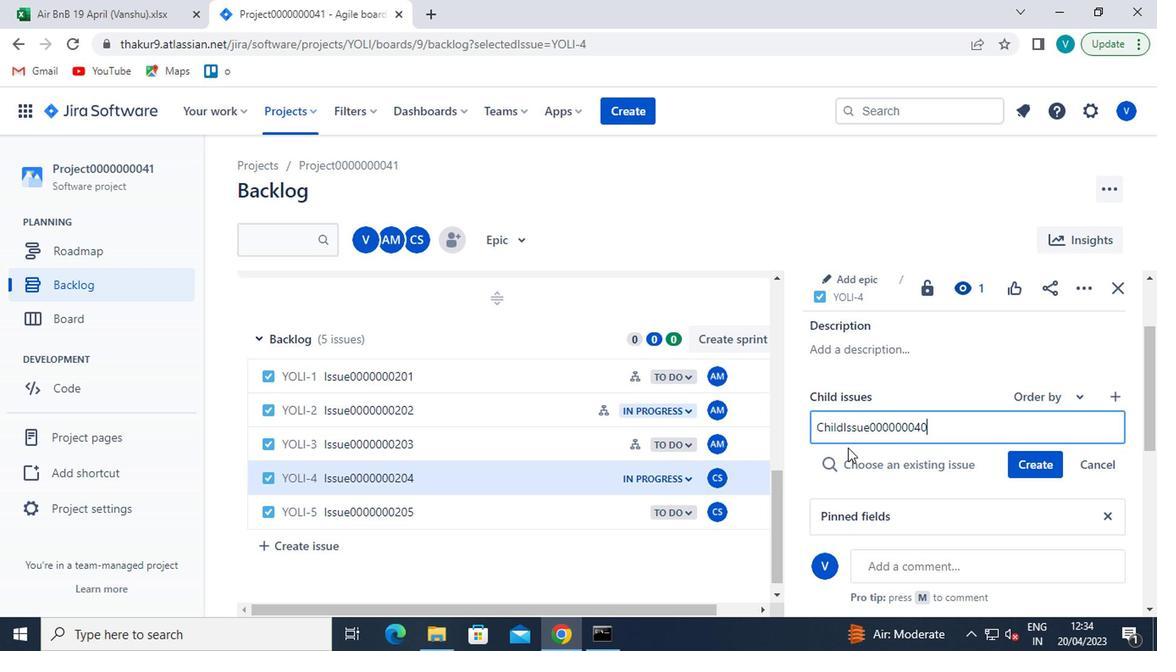 
Action: Mouse moved to (1023, 464)
Screenshot: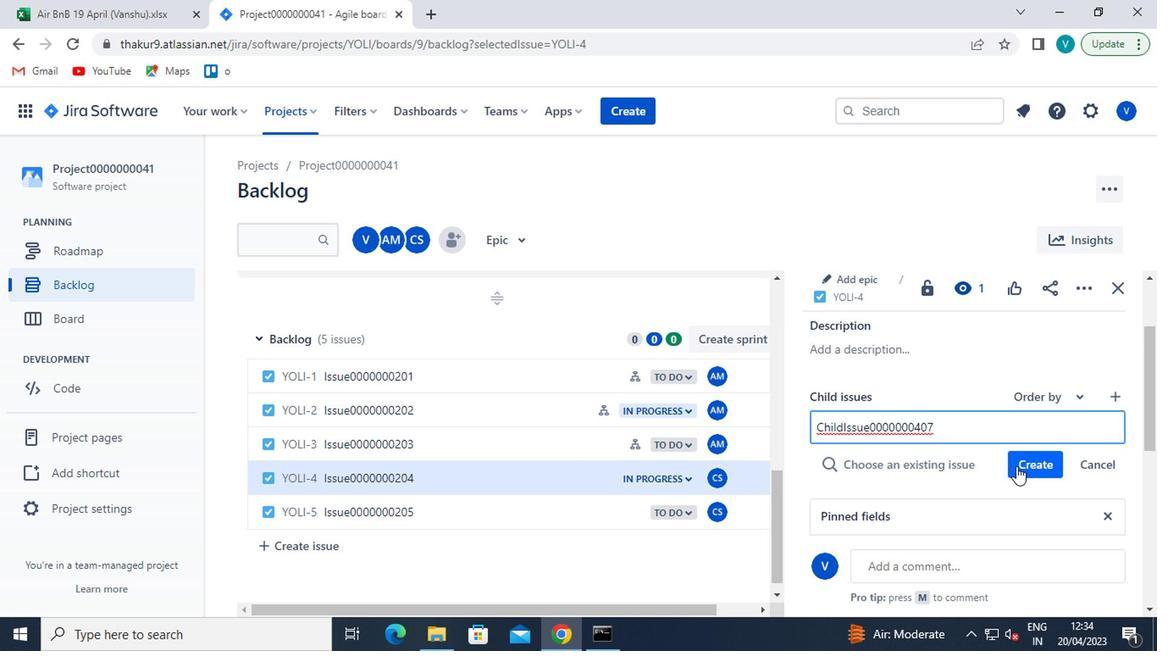 
Action: Mouse pressed left at (1023, 464)
Screenshot: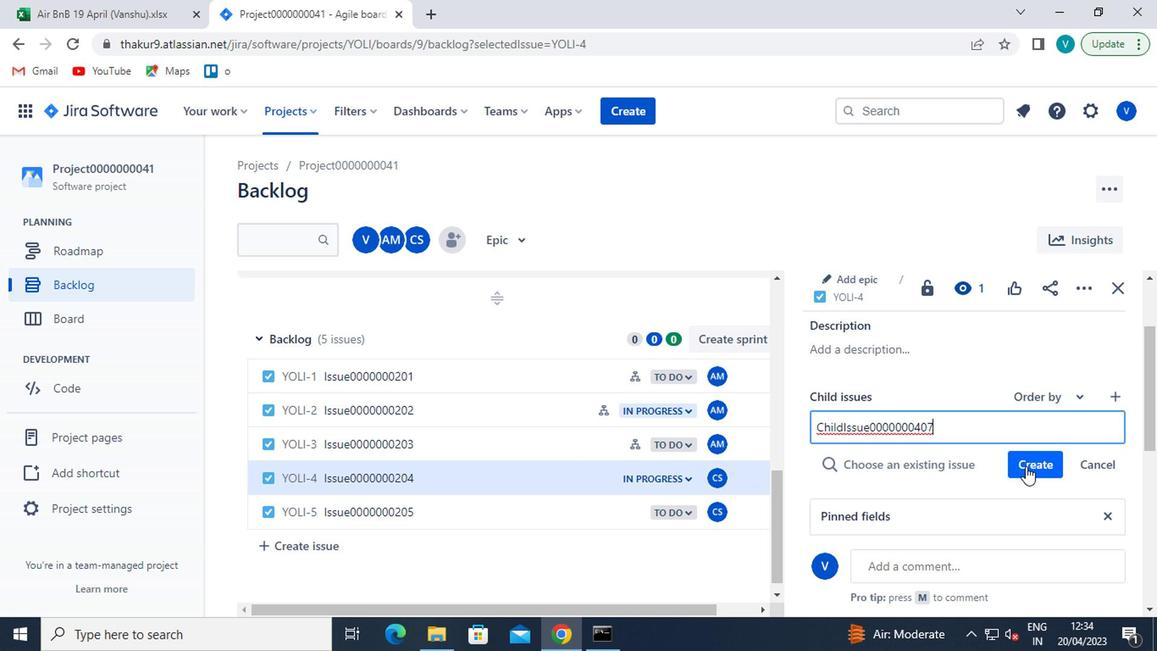 
Action: Mouse moved to (848, 474)
Screenshot: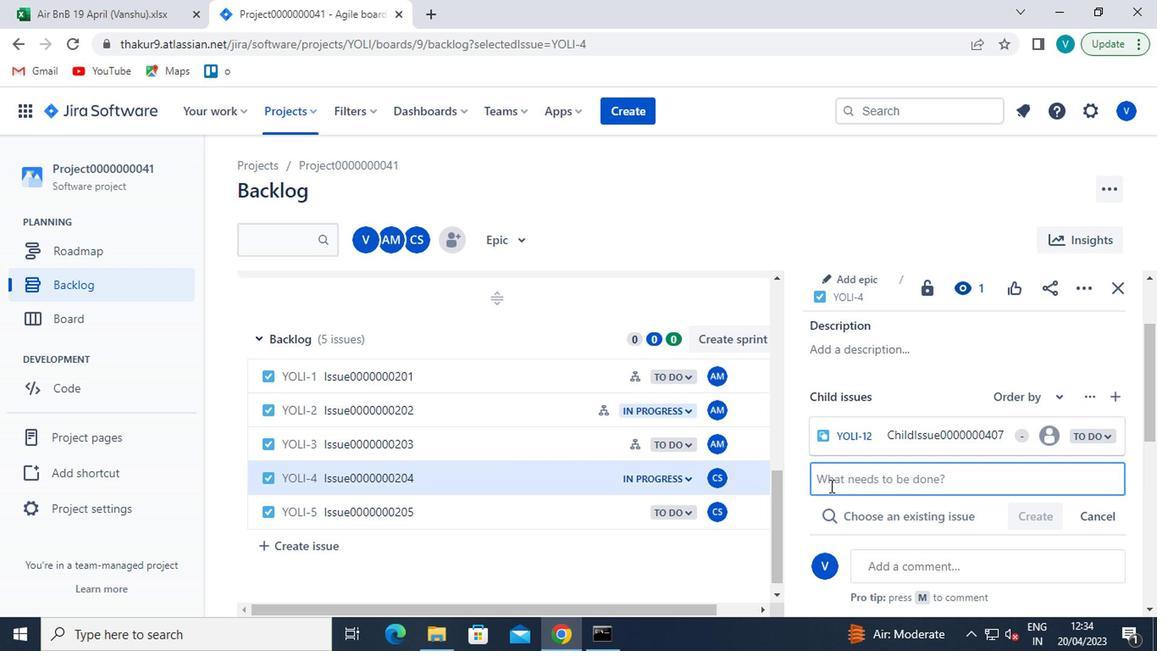 
Action: Mouse pressed left at (848, 474)
Screenshot: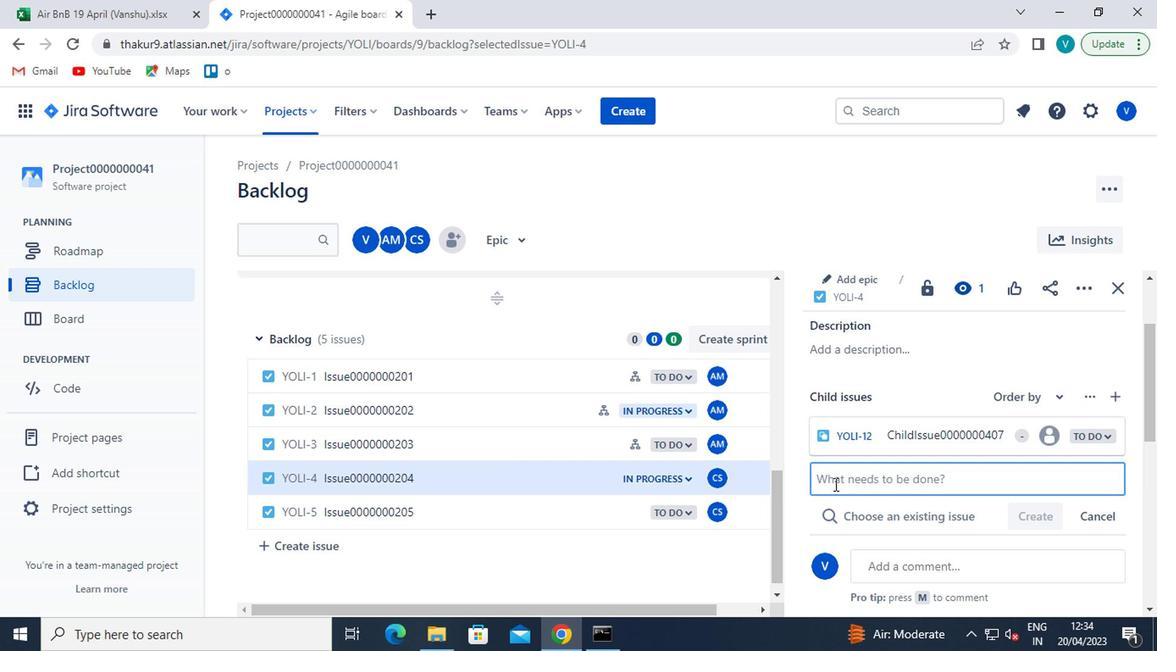
Action: Mouse moved to (824, 487)
Screenshot: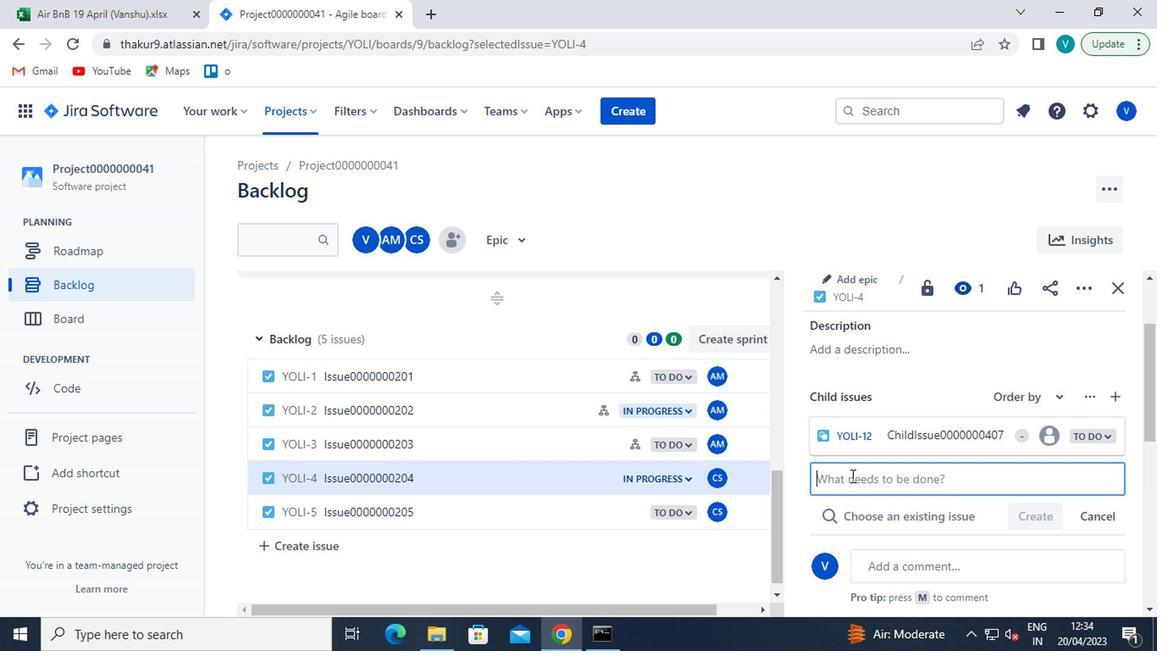 
Action: Key pressed <Key.shift>CHILD<Key.shift>ISSUE0000000408
Screenshot: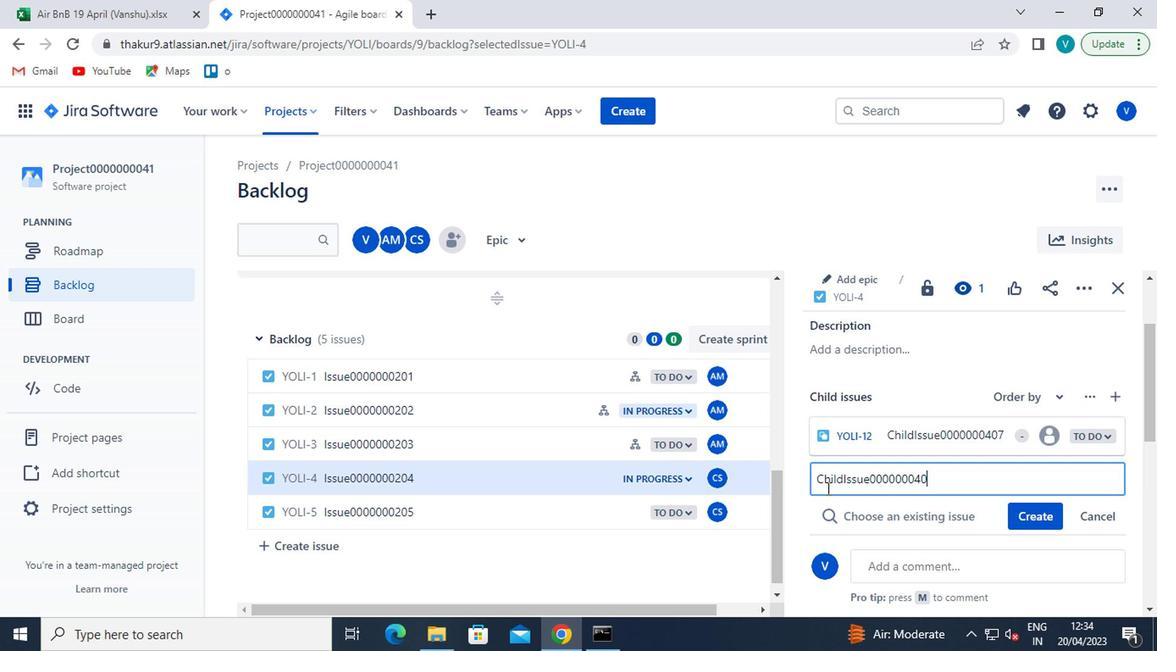 
Action: Mouse moved to (1021, 514)
Screenshot: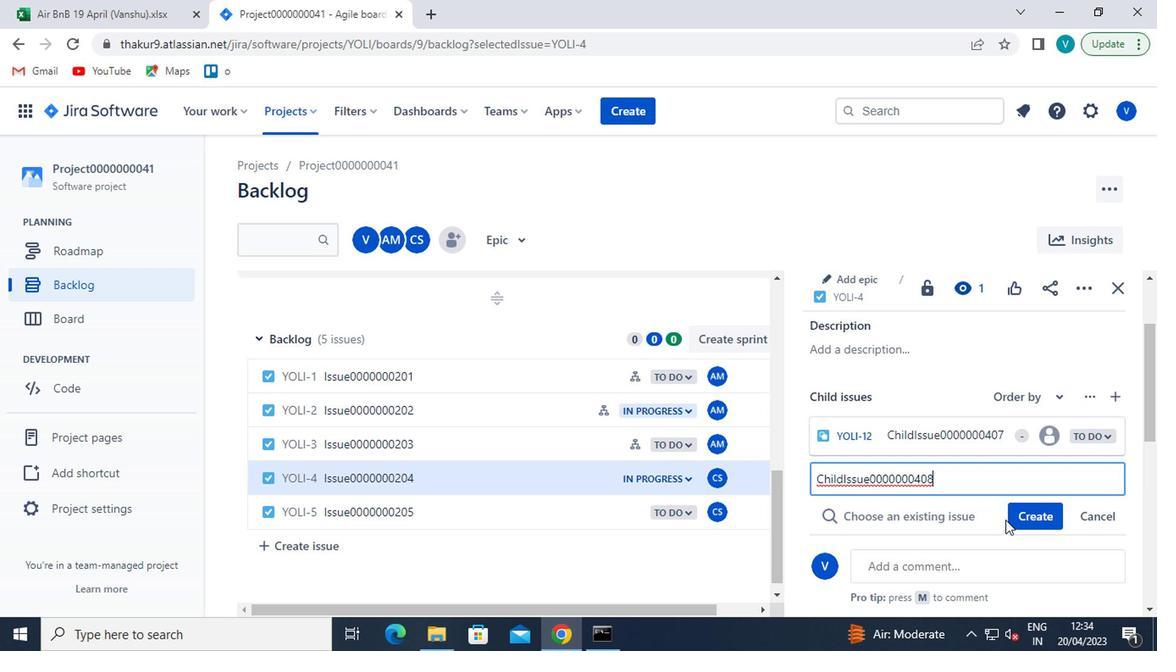 
Action: Mouse pressed left at (1021, 514)
Screenshot: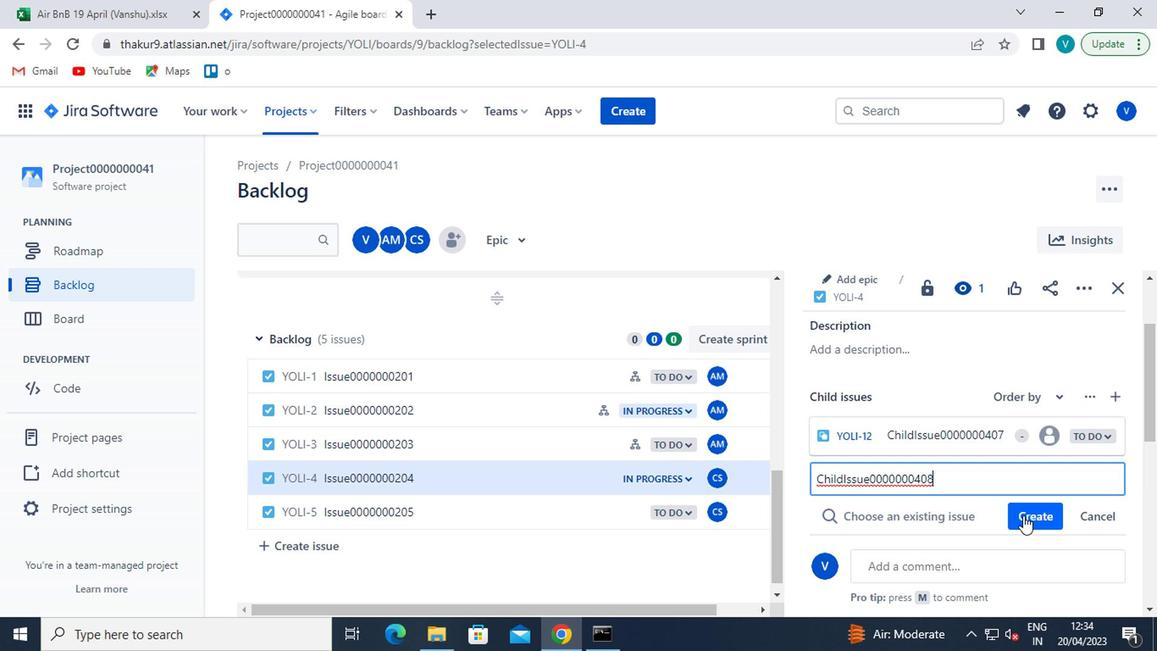 
Action: Mouse moved to (359, 510)
Screenshot: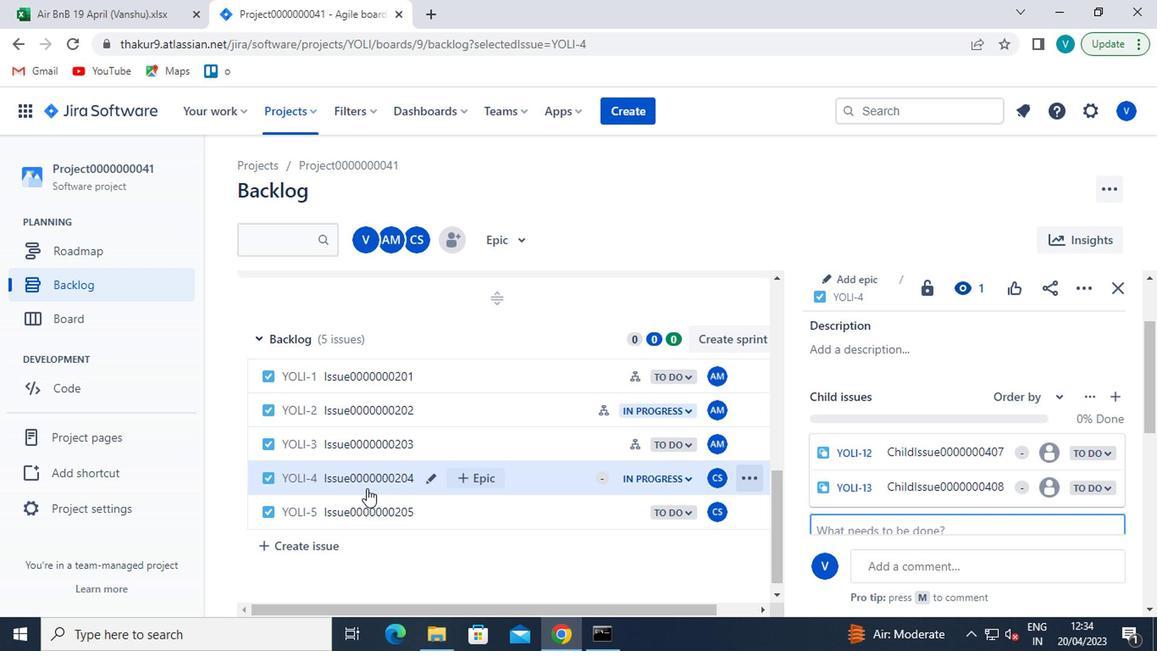 
Action: Mouse pressed left at (359, 510)
Screenshot: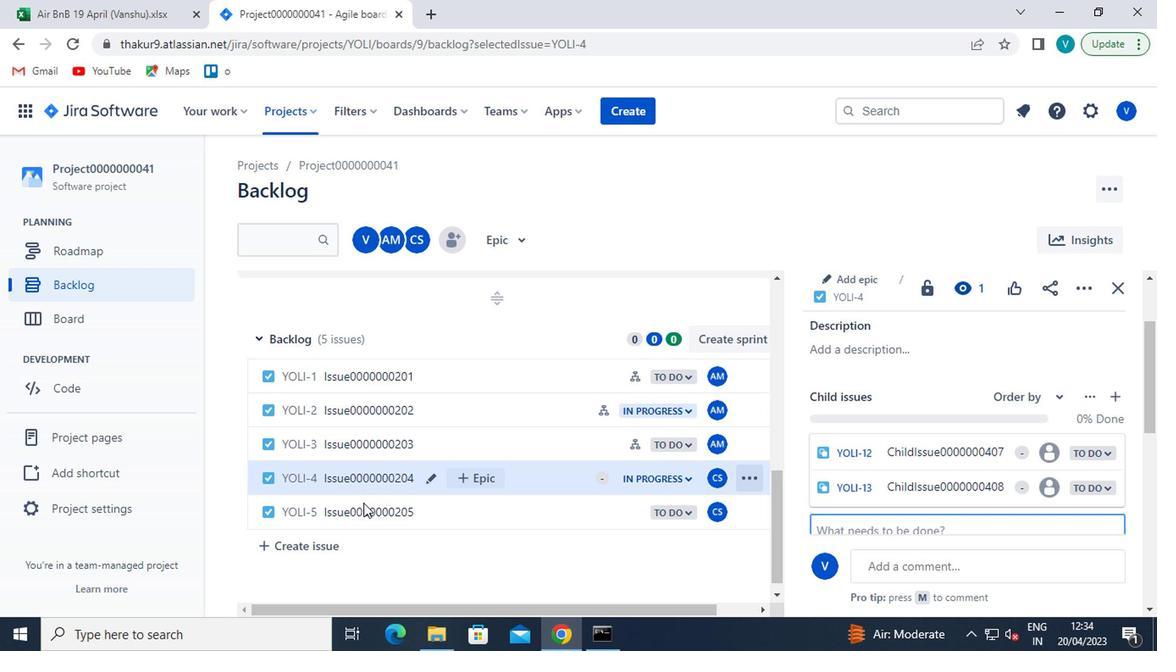 
Action: Mouse moved to (853, 361)
Screenshot: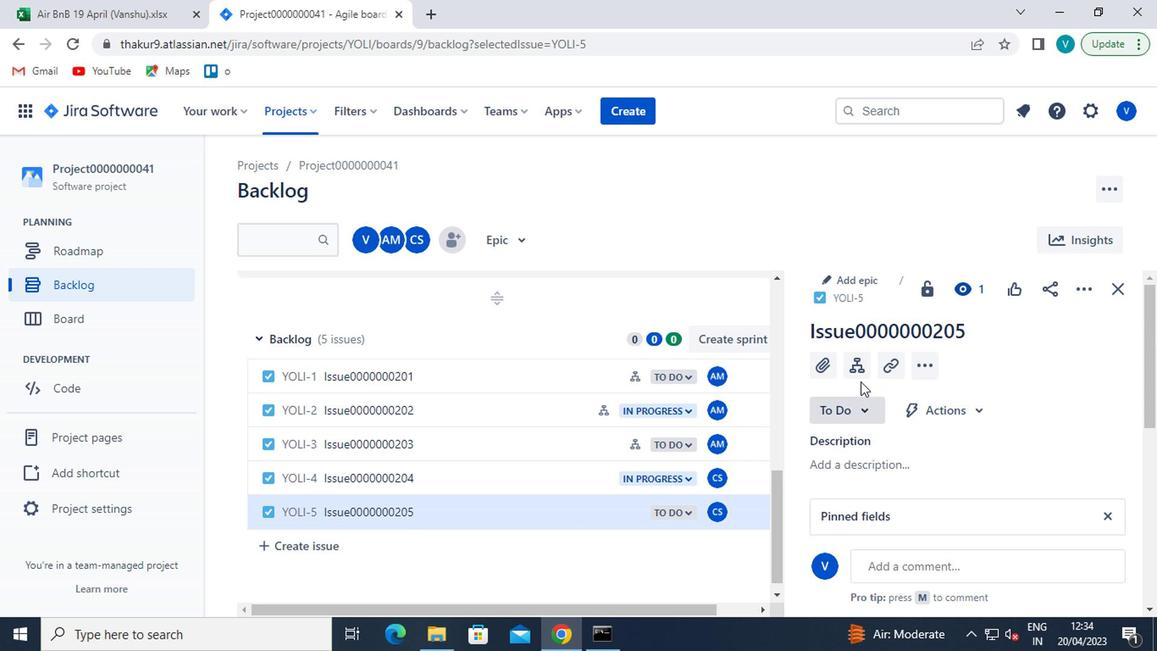 
Action: Mouse pressed left at (853, 361)
Screenshot: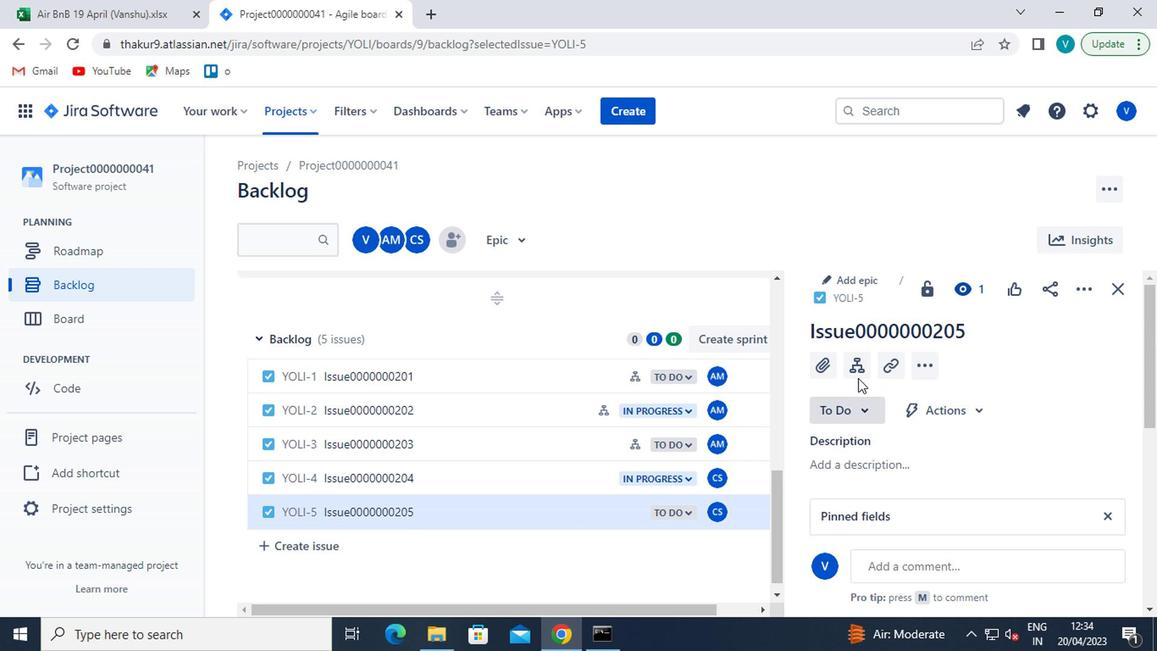
Action: Mouse moved to (887, 426)
Screenshot: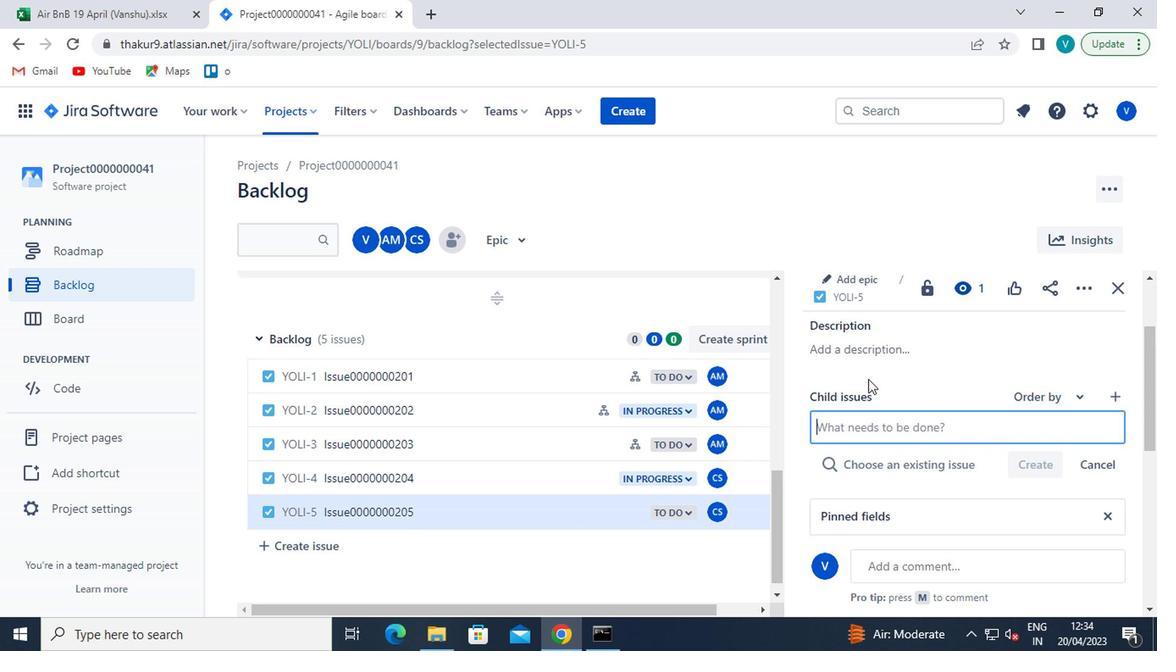 
Action: Mouse pressed left at (887, 426)
Screenshot: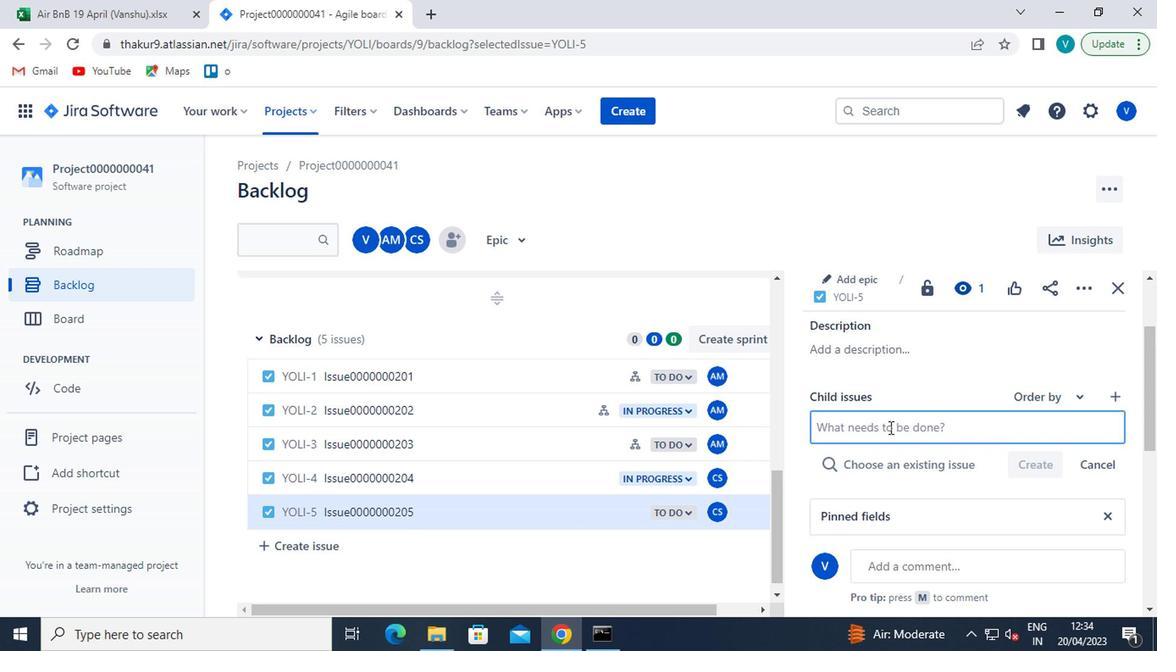 
Action: Key pressed <Key.shift>CHILD<Key.shift>ISSUE0000000409
Screenshot: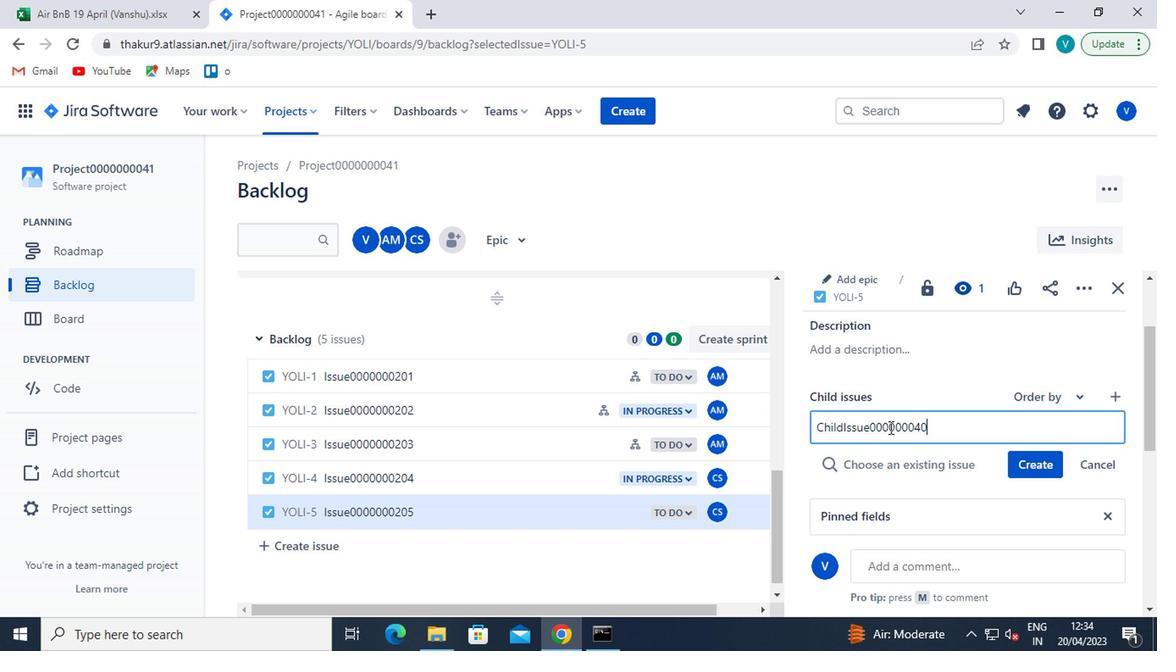 
Action: Mouse moved to (1035, 461)
Screenshot: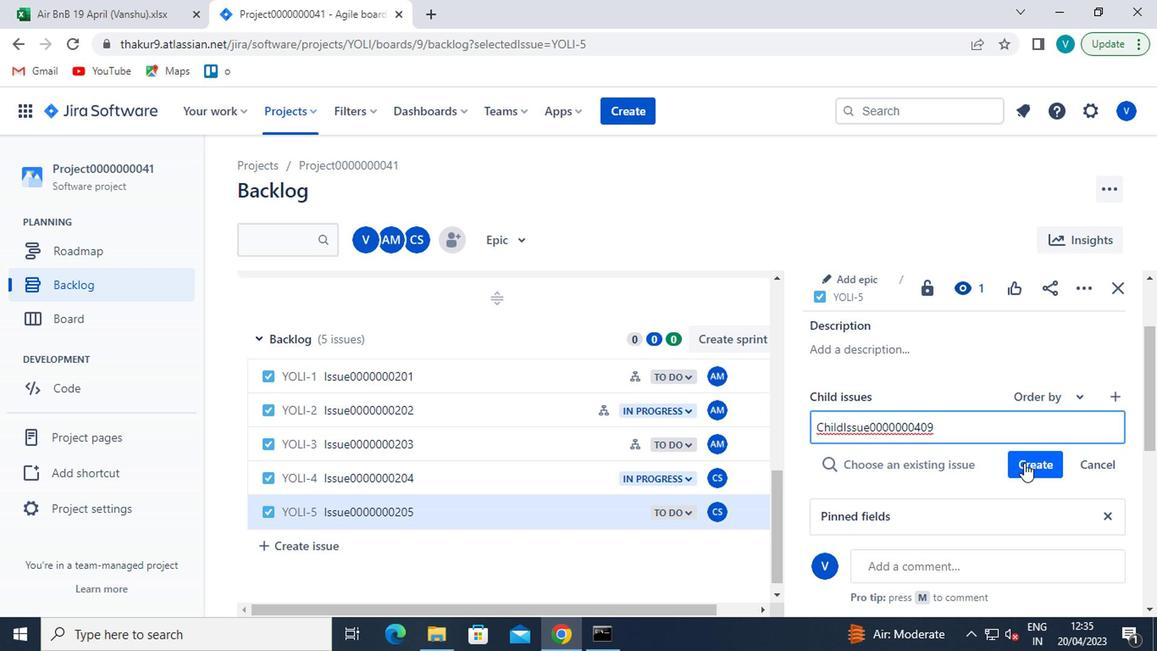 
Action: Mouse pressed left at (1035, 461)
Screenshot: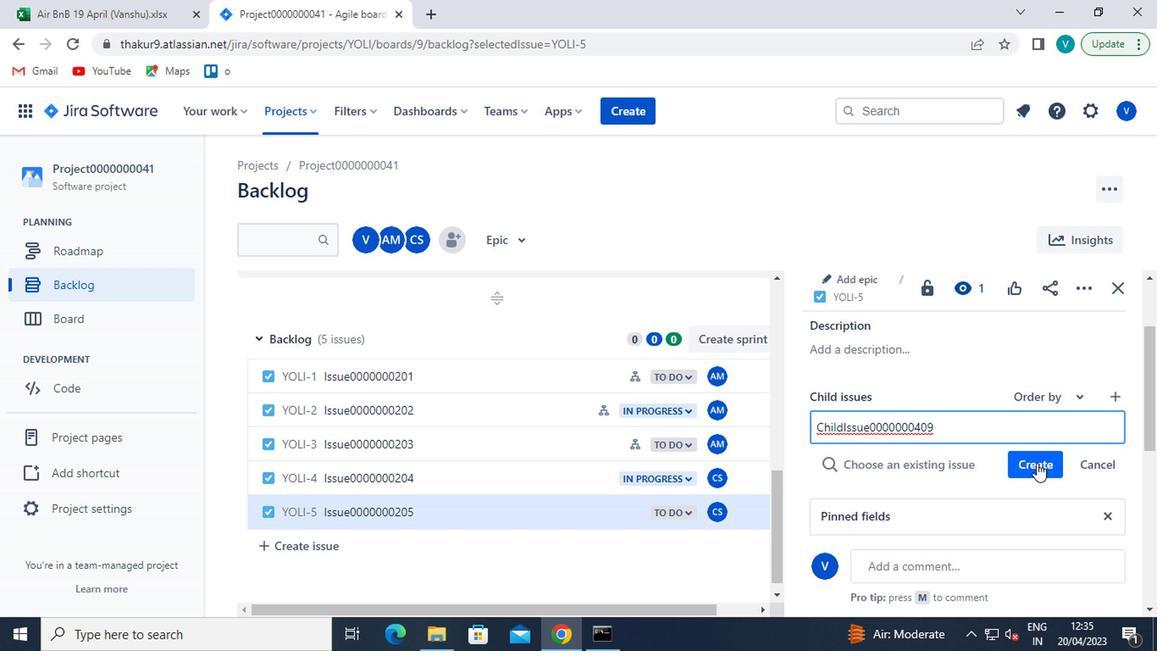 
Action: Mouse moved to (954, 481)
Screenshot: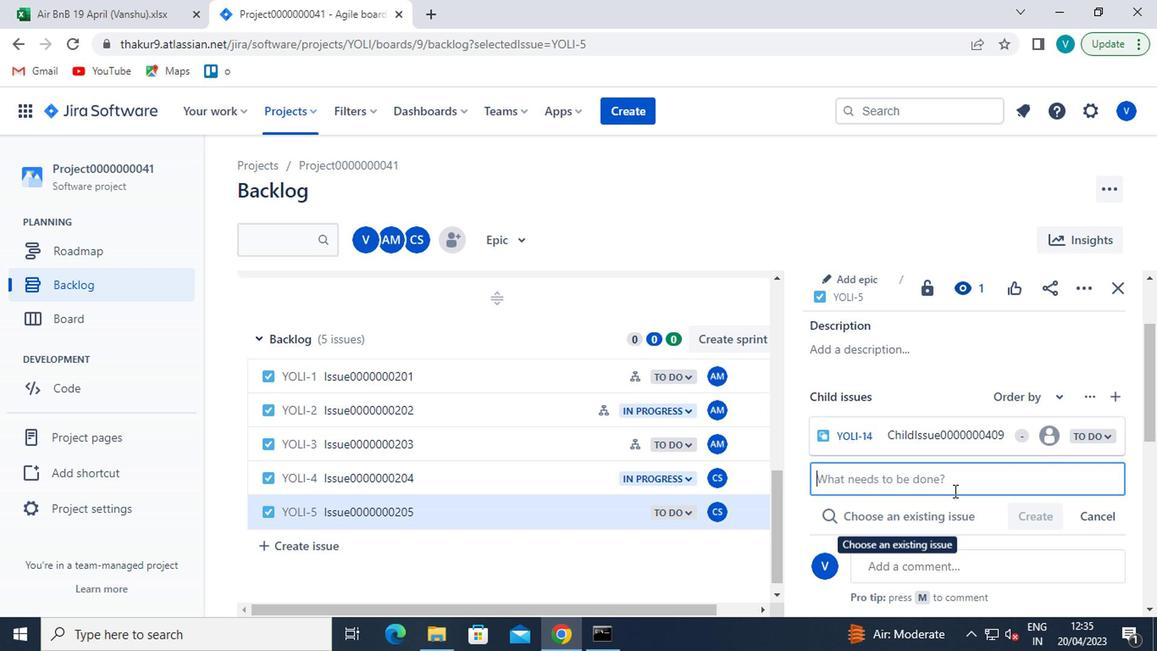 
Action: Mouse pressed left at (954, 481)
Screenshot: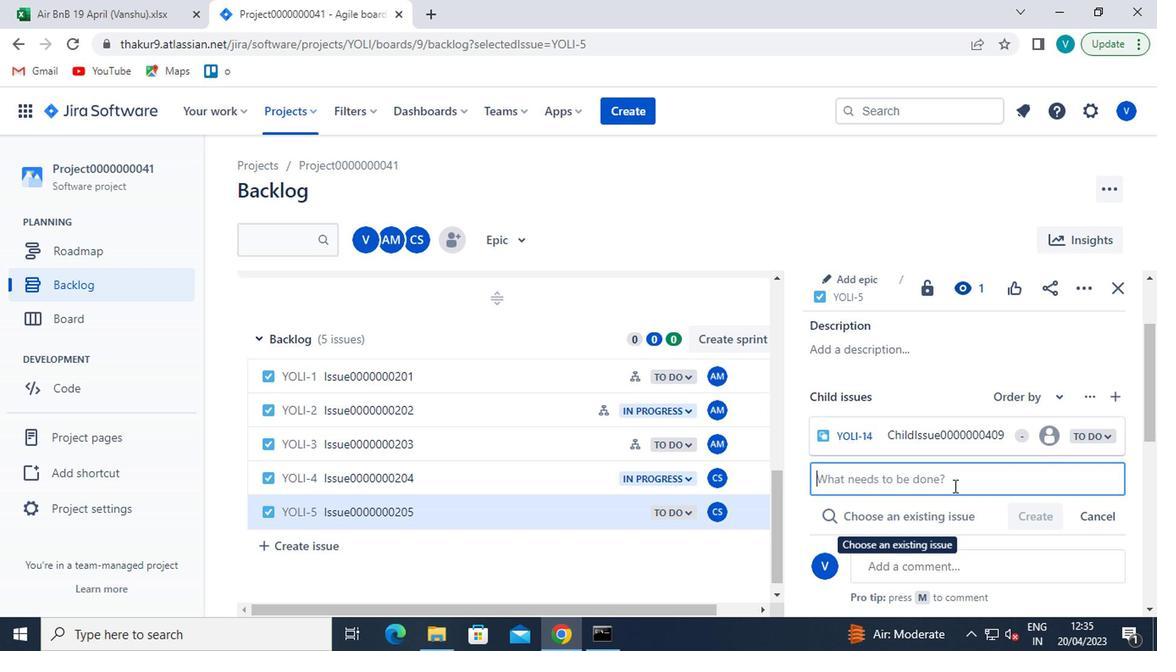 
Action: Mouse moved to (953, 481)
Screenshot: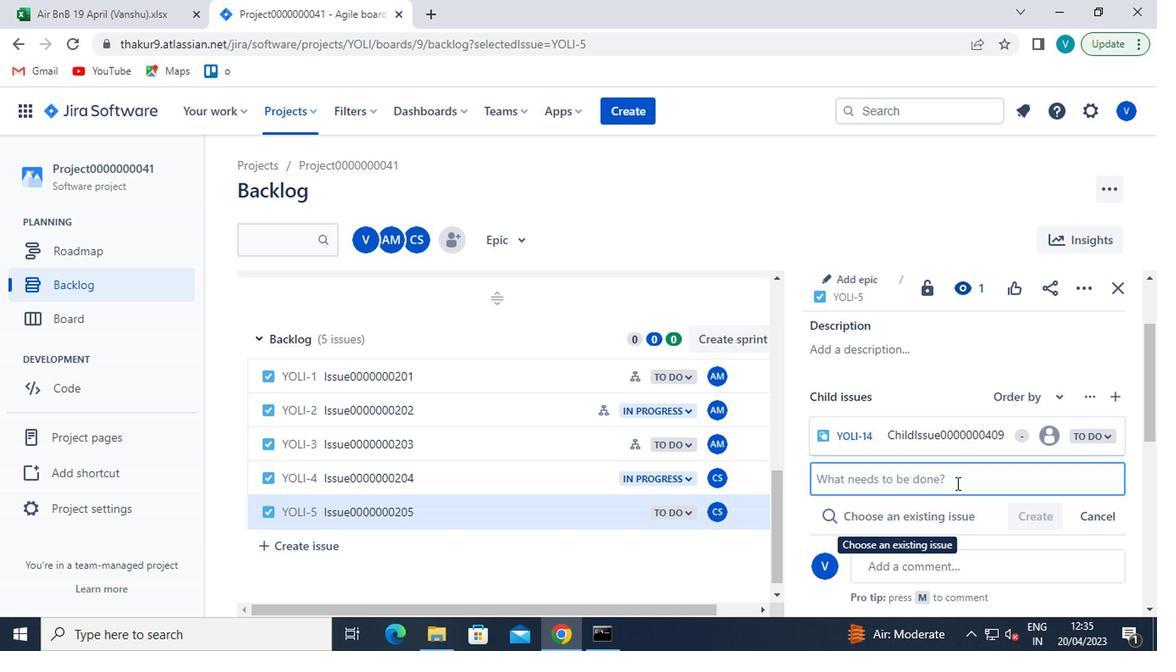 
Action: Key pressed <Key.shift>CHILD0000000
Screenshot: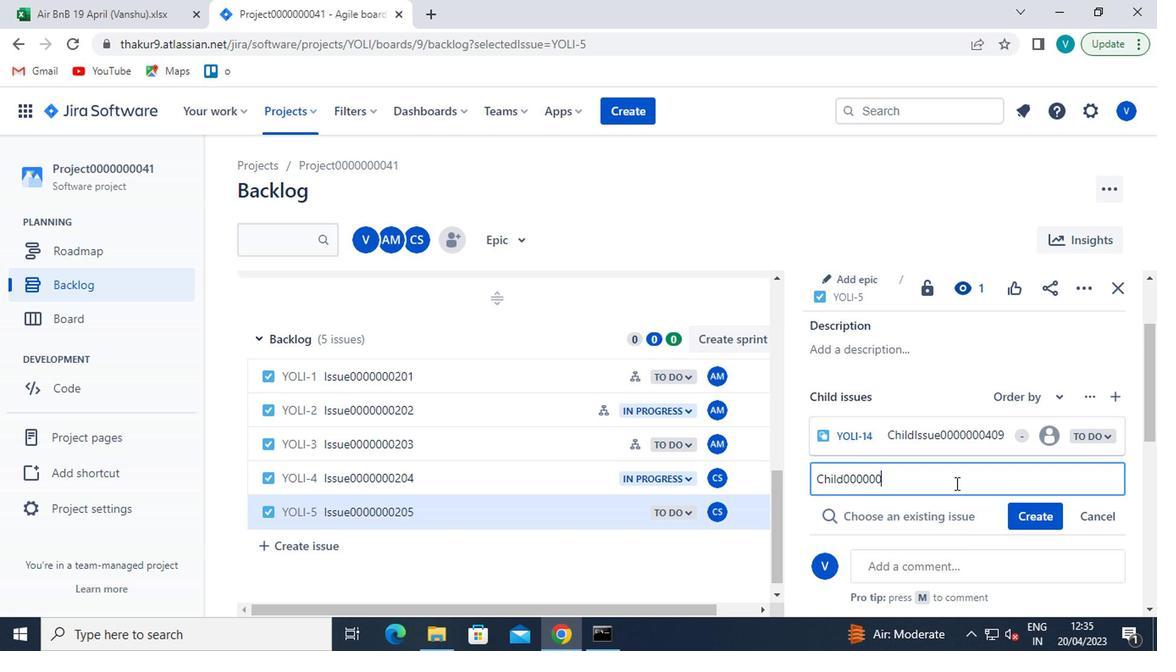
Action: Mouse moved to (894, 474)
Screenshot: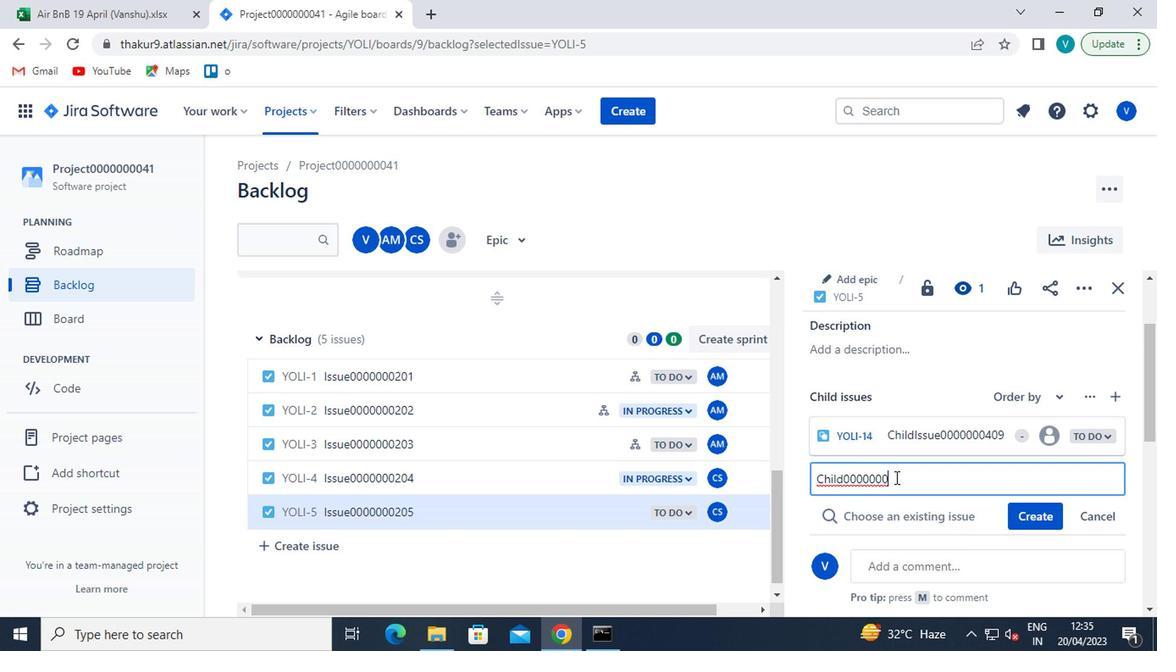 
Action: Key pressed 410
Screenshot: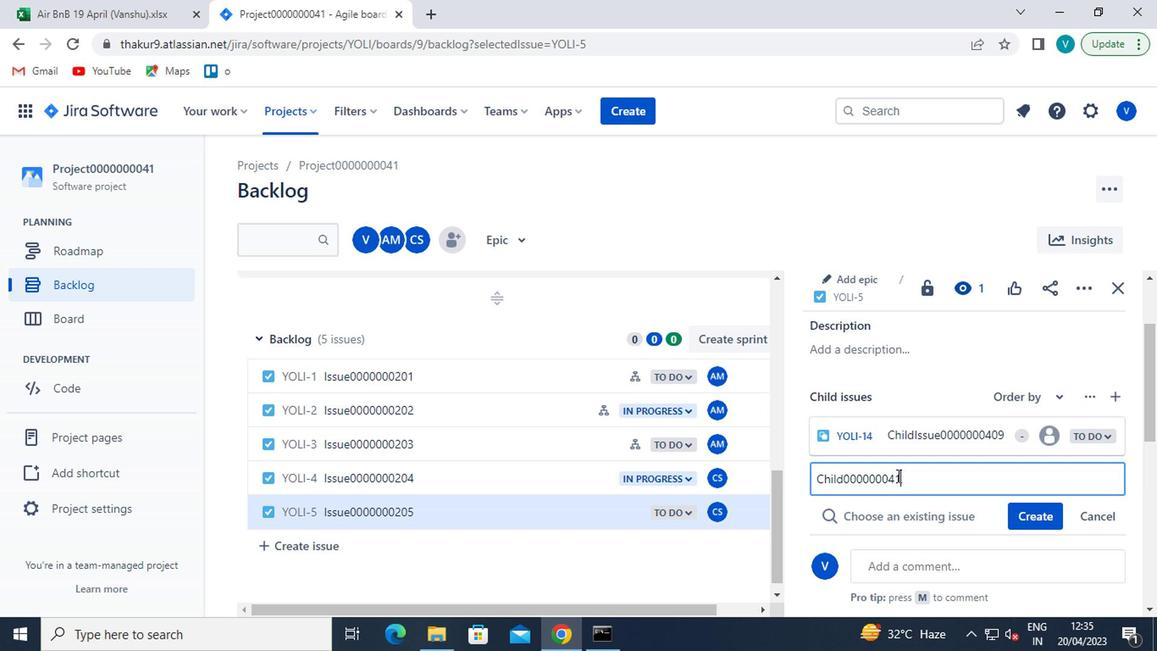 
Action: Mouse moved to (1024, 516)
Screenshot: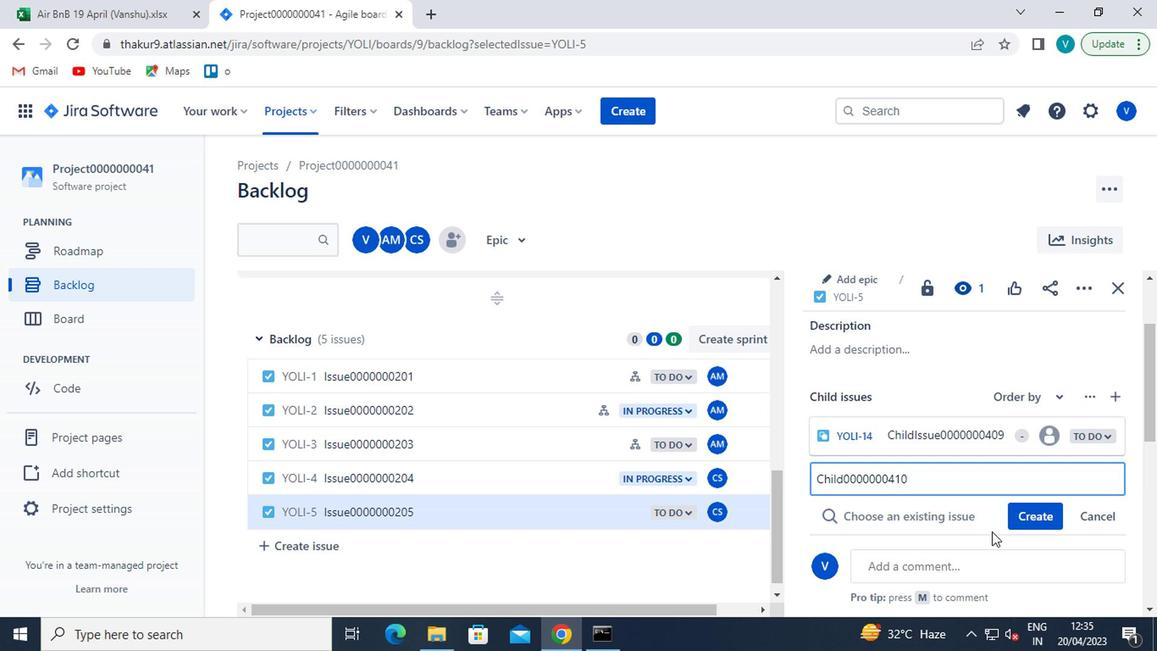 
Action: Mouse pressed left at (1024, 516)
Screenshot: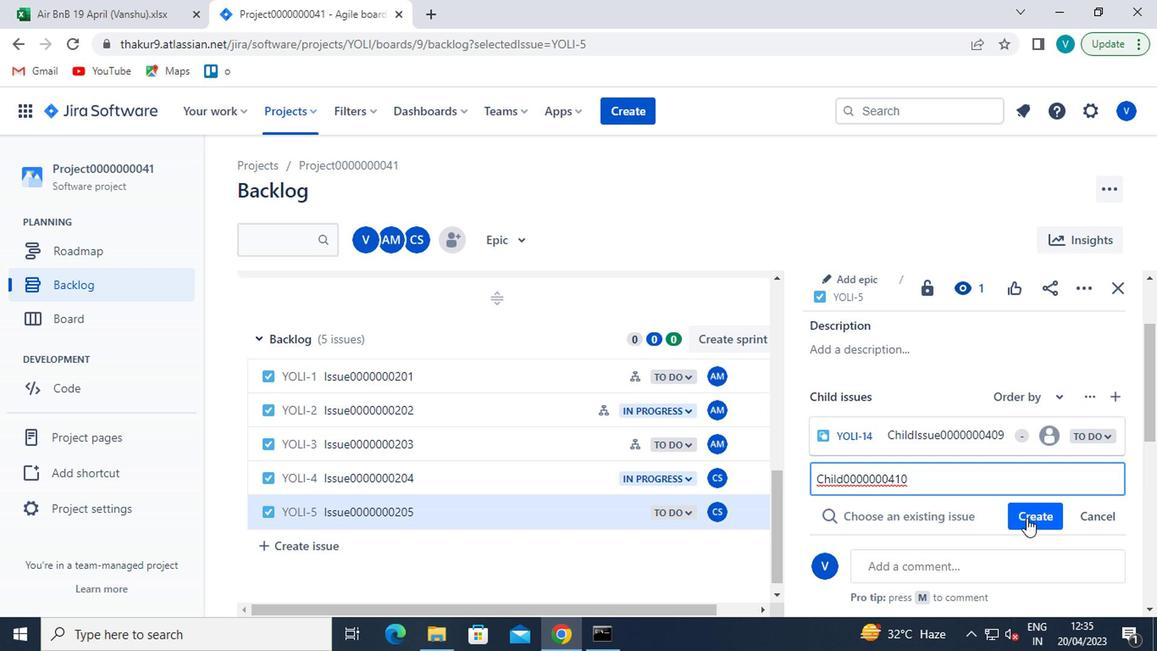 
Action: Mouse moved to (1026, 514)
Screenshot: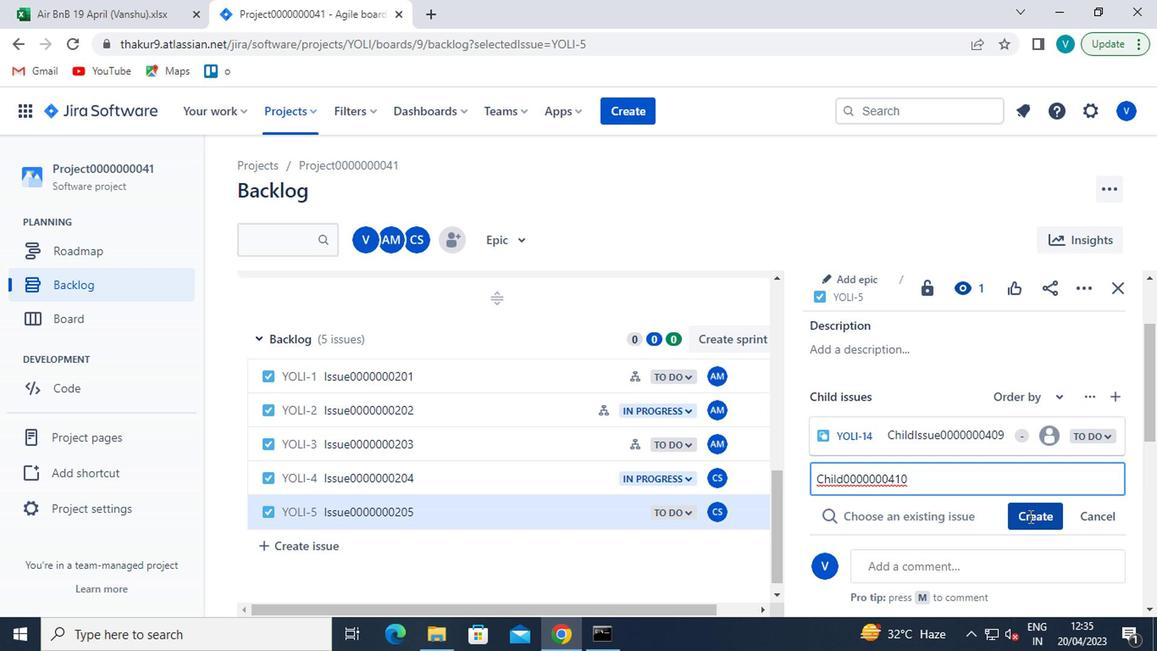 
